 Task: Find connections with filter location Vannes with filter topic #Entrepreneurialwith filter profile language Potuguese with filter current company Assystem with filter school IIHMR, Delhi with filter industry Automation Machinery Manufacturing with filter service category Cybersecurity with filter keywords title Public Relations Specialist
Action: Mouse moved to (258, 207)
Screenshot: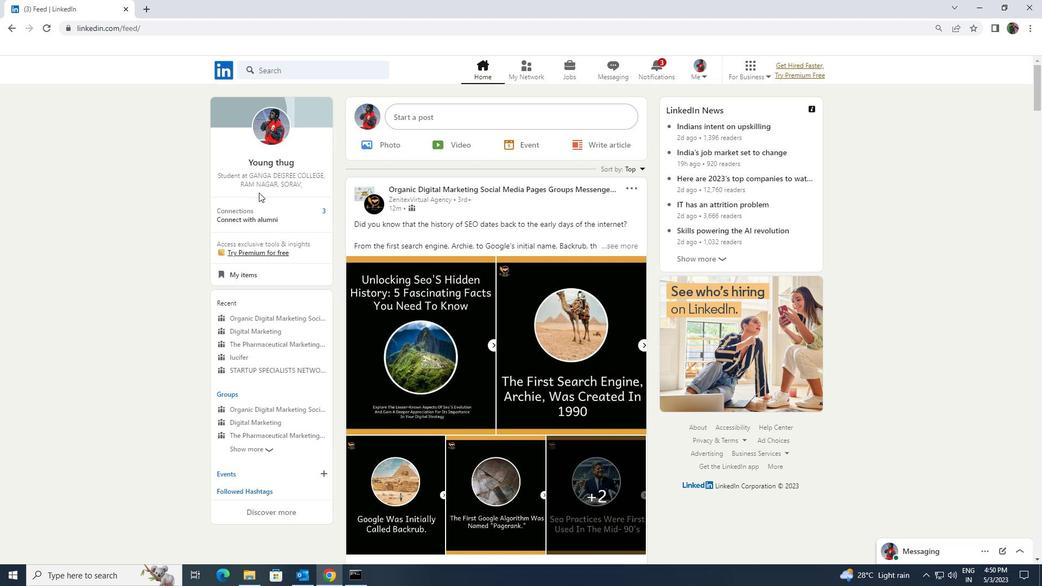 
Action: Mouse pressed left at (258, 207)
Screenshot: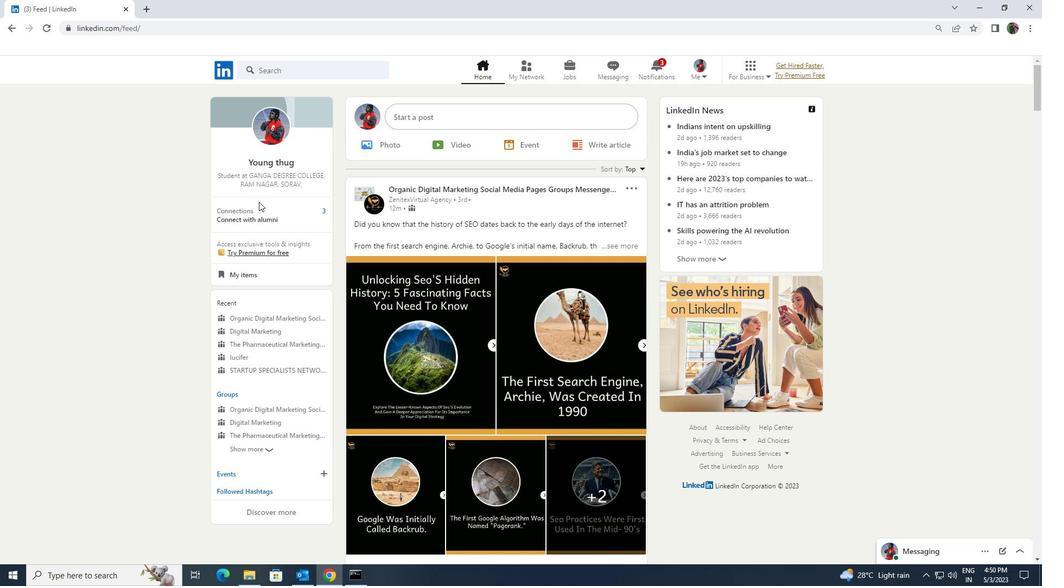 
Action: Mouse moved to (296, 129)
Screenshot: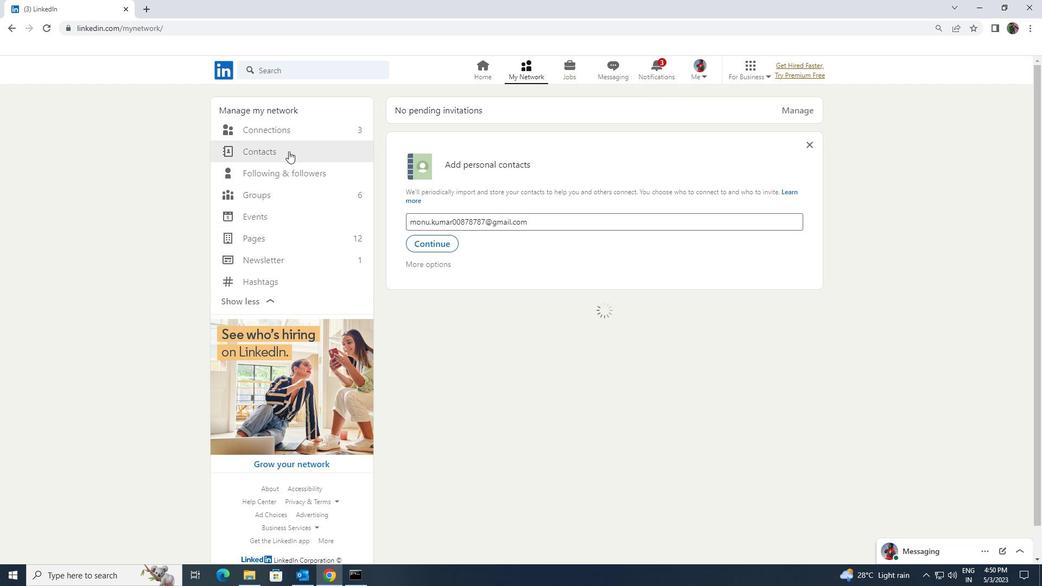 
Action: Mouse pressed left at (296, 129)
Screenshot: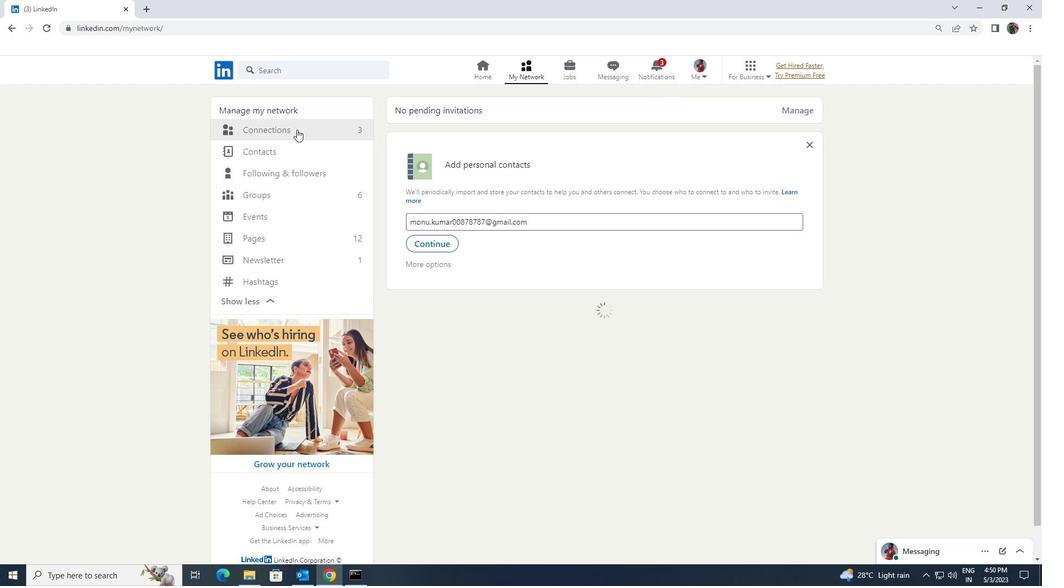 
Action: Mouse moved to (584, 132)
Screenshot: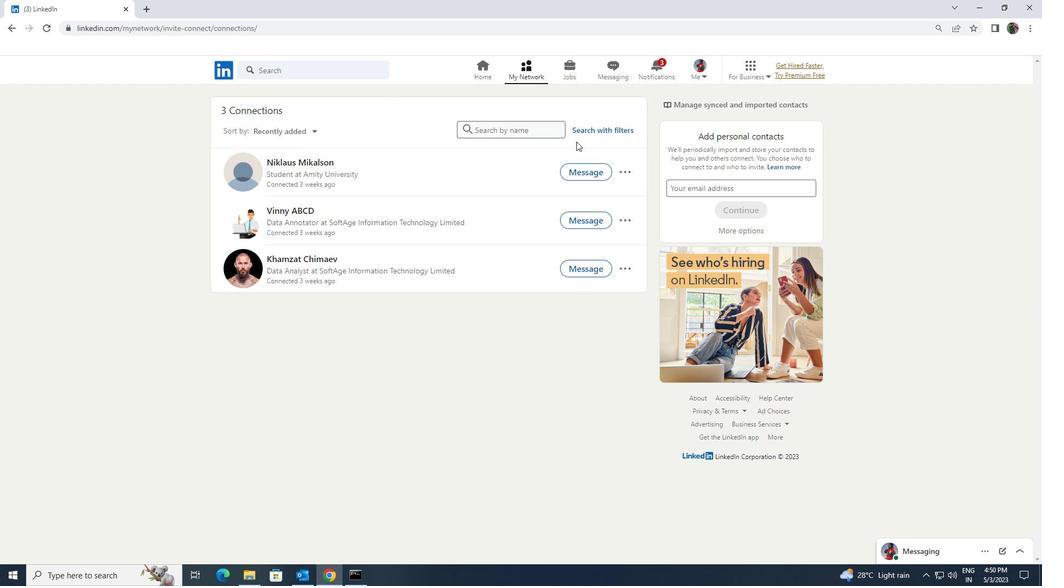 
Action: Mouse pressed left at (584, 132)
Screenshot: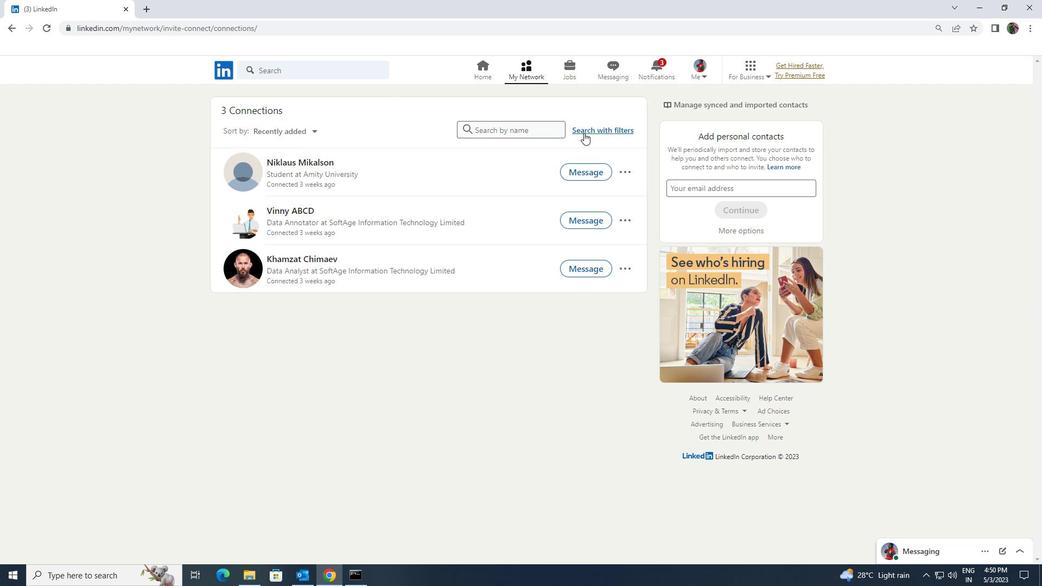 
Action: Mouse moved to (567, 104)
Screenshot: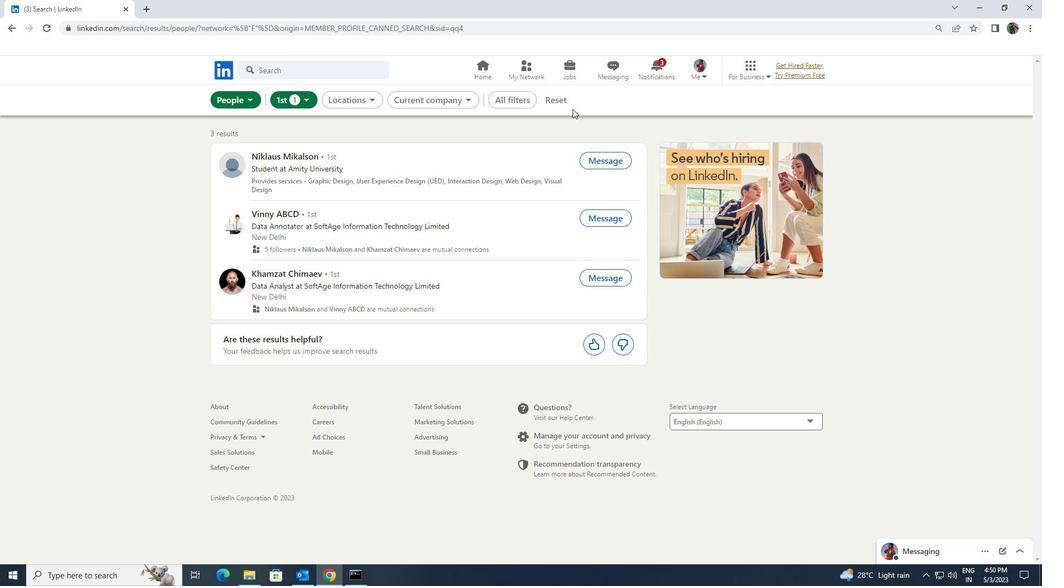 
Action: Mouse pressed left at (567, 104)
Screenshot: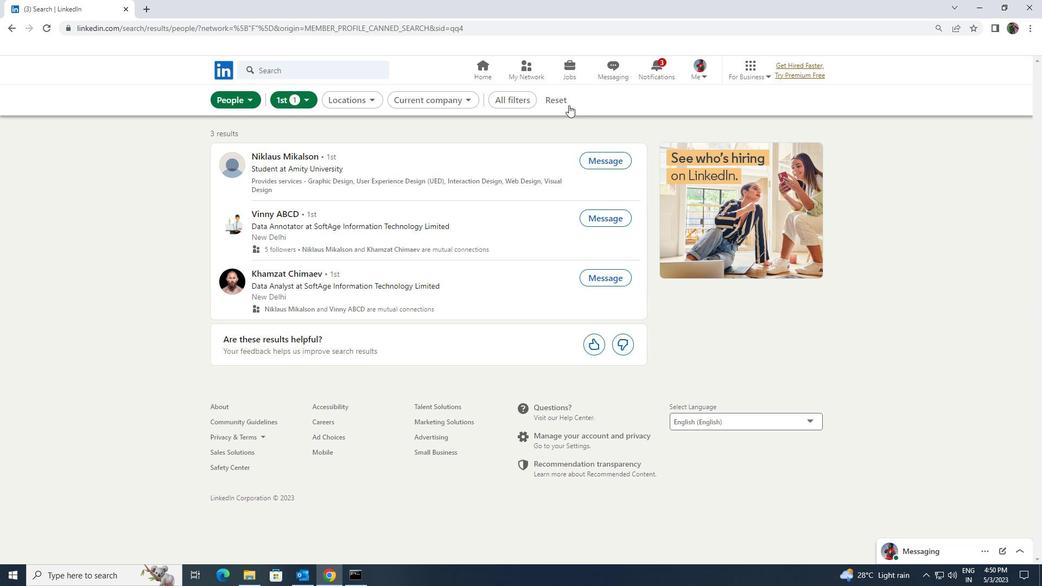 
Action: Mouse moved to (540, 100)
Screenshot: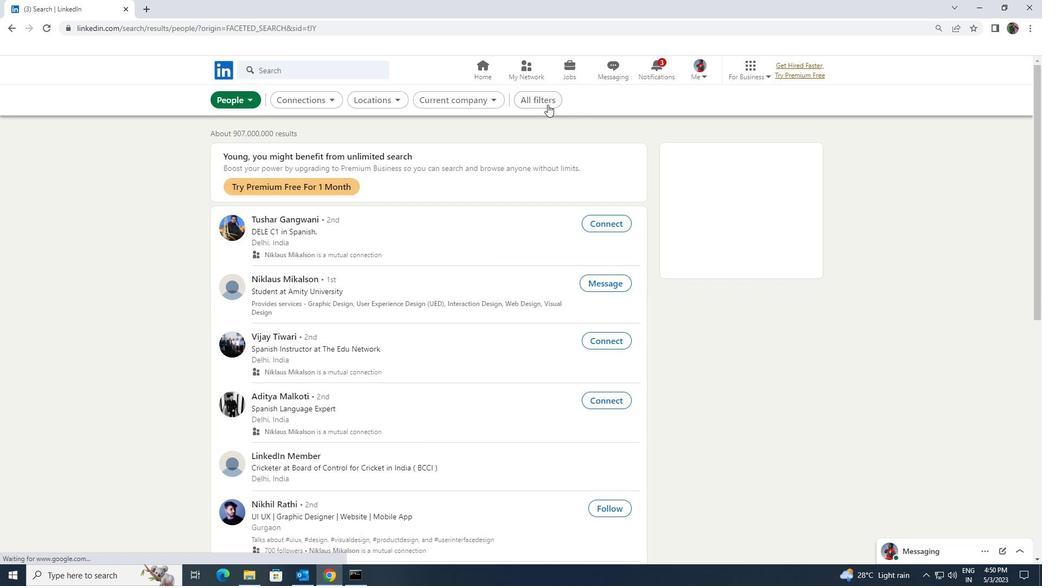 
Action: Mouse pressed left at (540, 100)
Screenshot: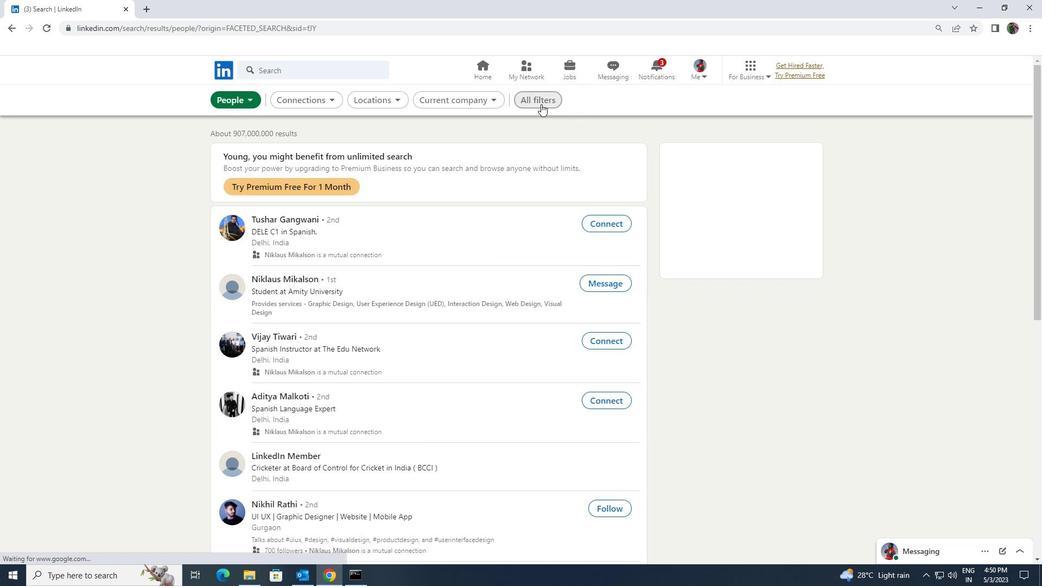 
Action: Mouse moved to (896, 434)
Screenshot: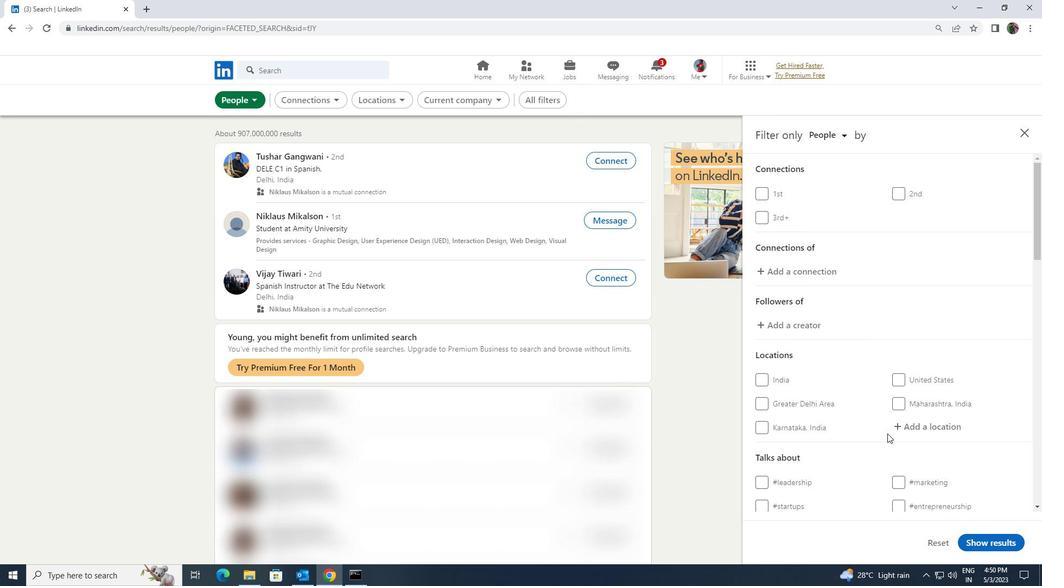 
Action: Mouse pressed left at (896, 434)
Screenshot: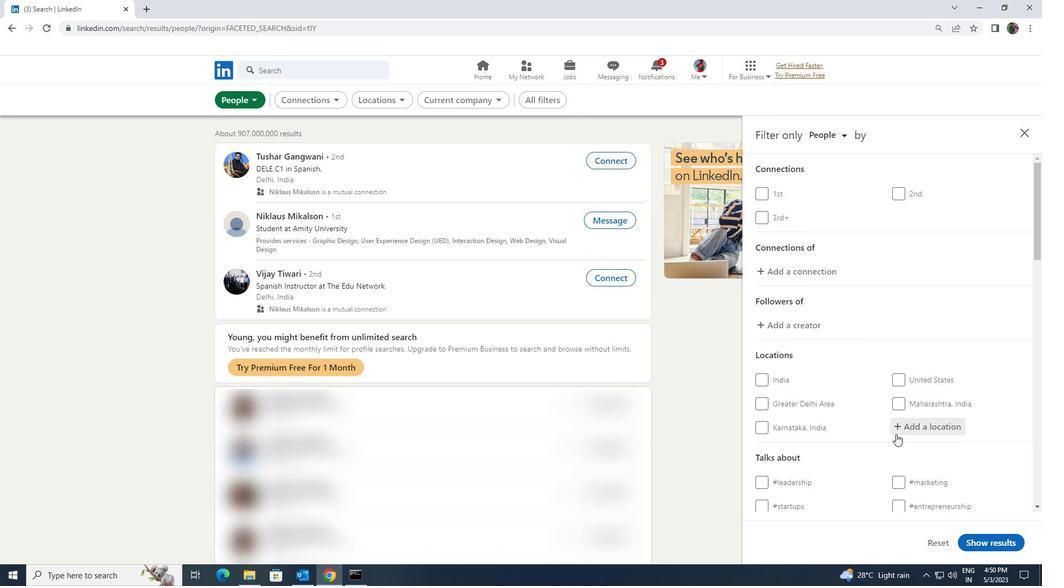 
Action: Key pressed <Key.shift>VANNES
Screenshot: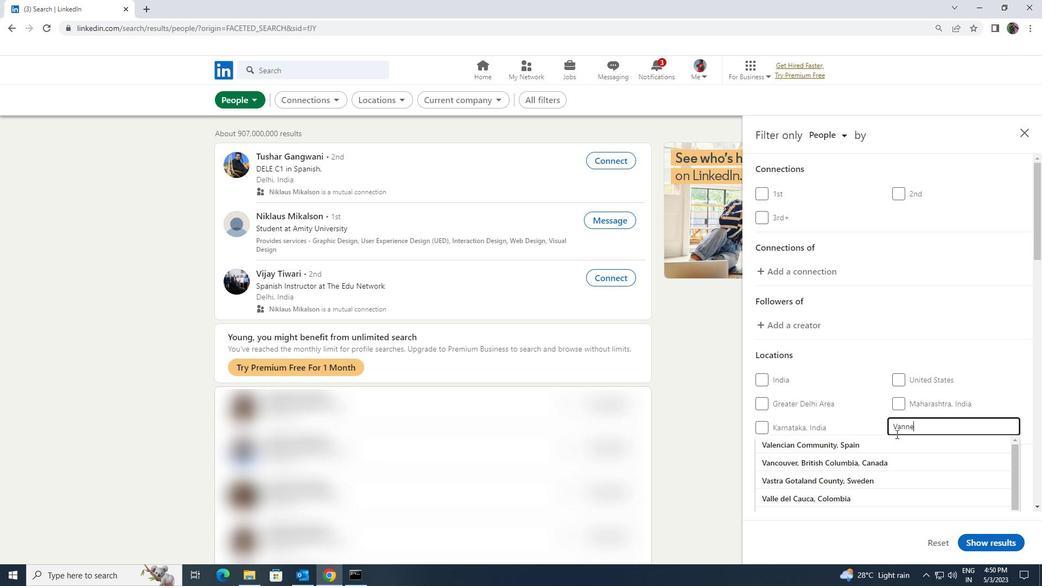 
Action: Mouse moved to (893, 443)
Screenshot: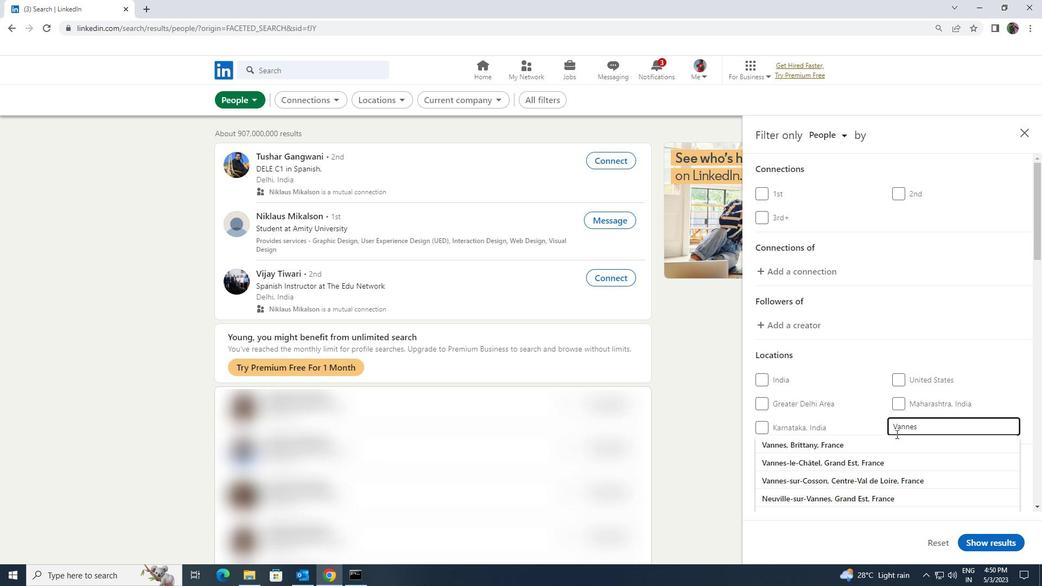 
Action: Mouse pressed left at (893, 443)
Screenshot: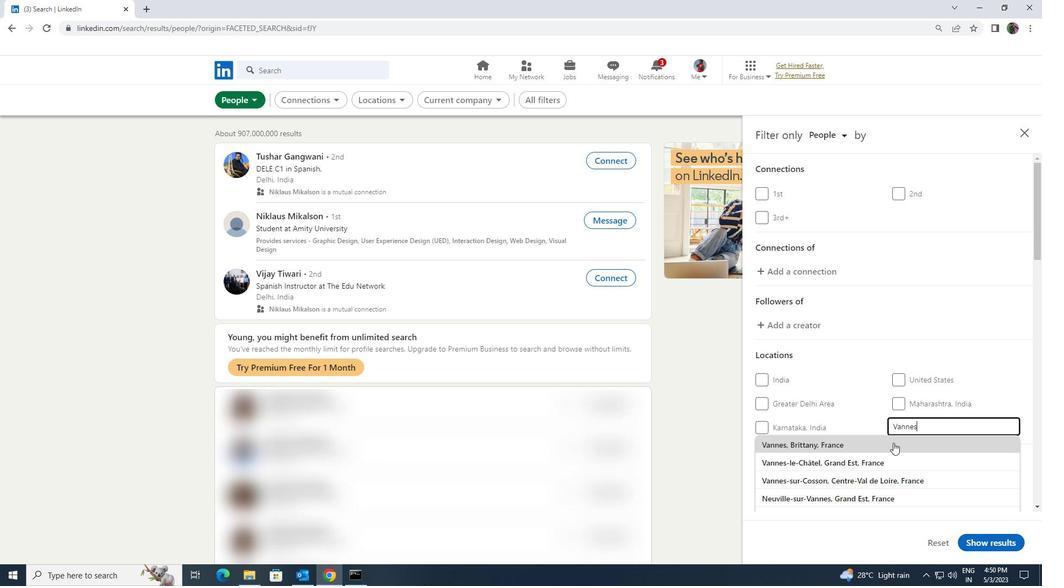 
Action: Mouse moved to (890, 444)
Screenshot: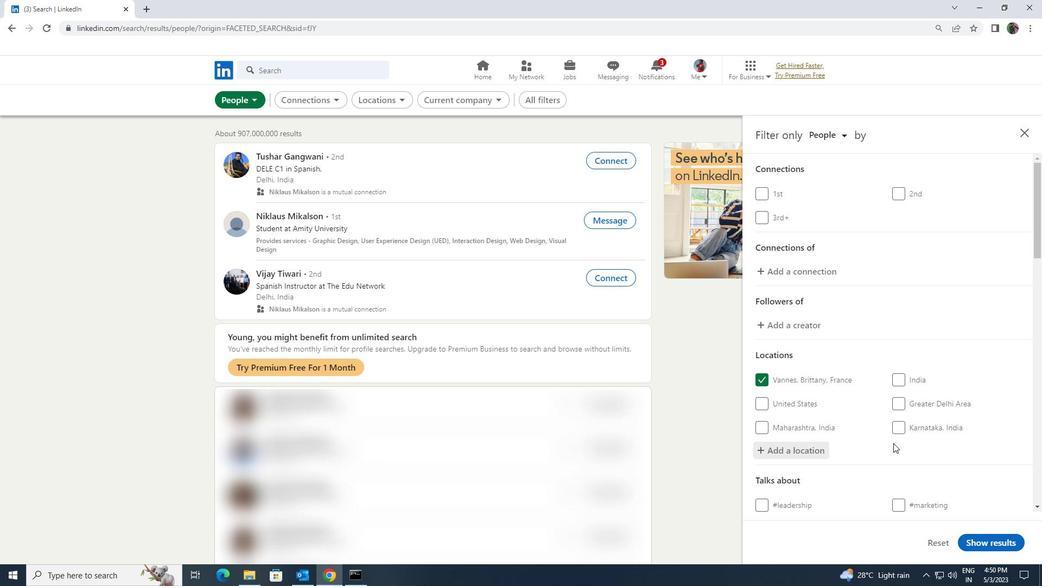 
Action: Mouse scrolled (890, 443) with delta (0, 0)
Screenshot: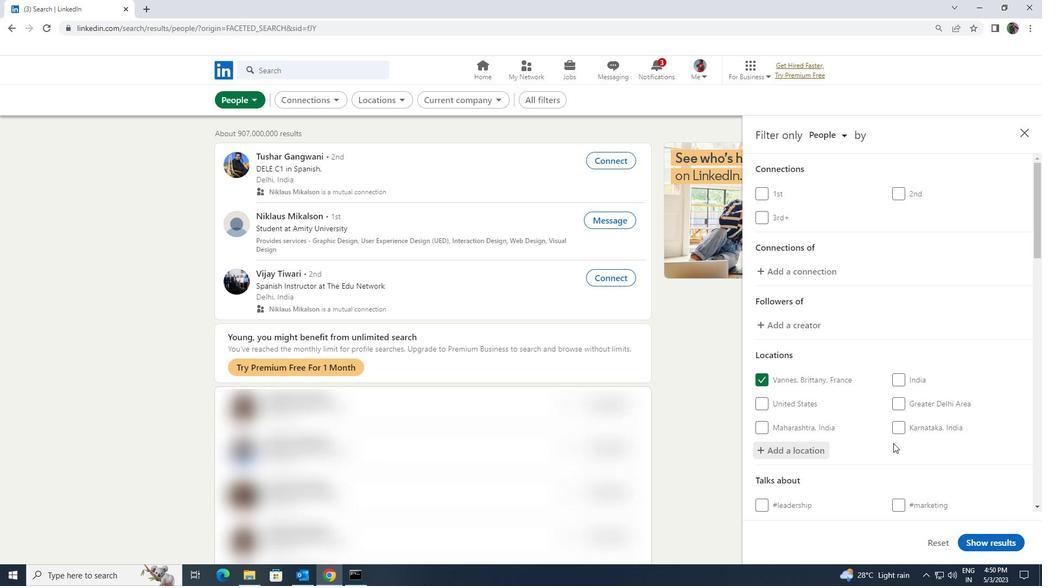 
Action: Mouse scrolled (890, 443) with delta (0, 0)
Screenshot: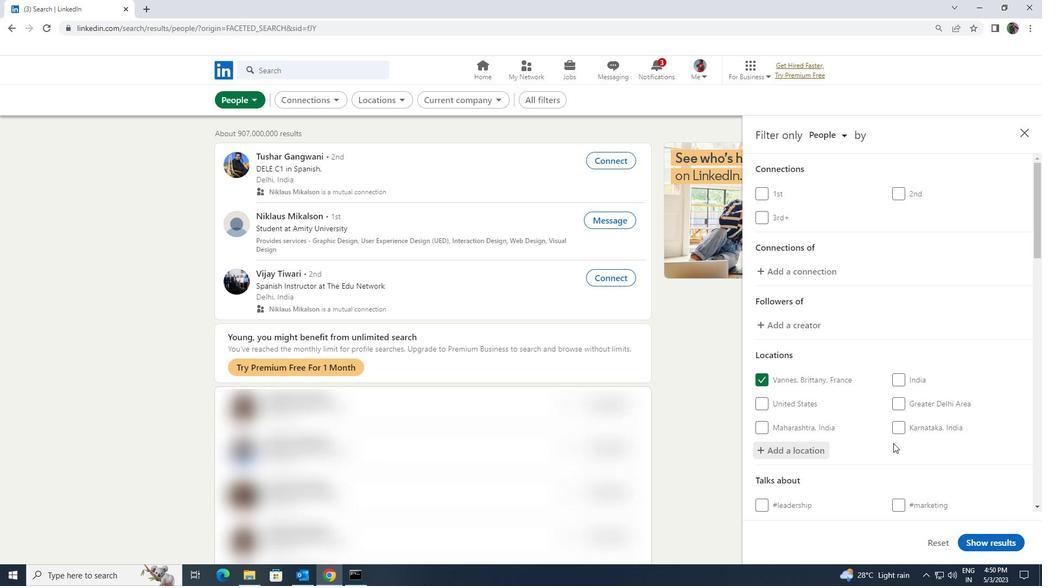 
Action: Mouse moved to (896, 444)
Screenshot: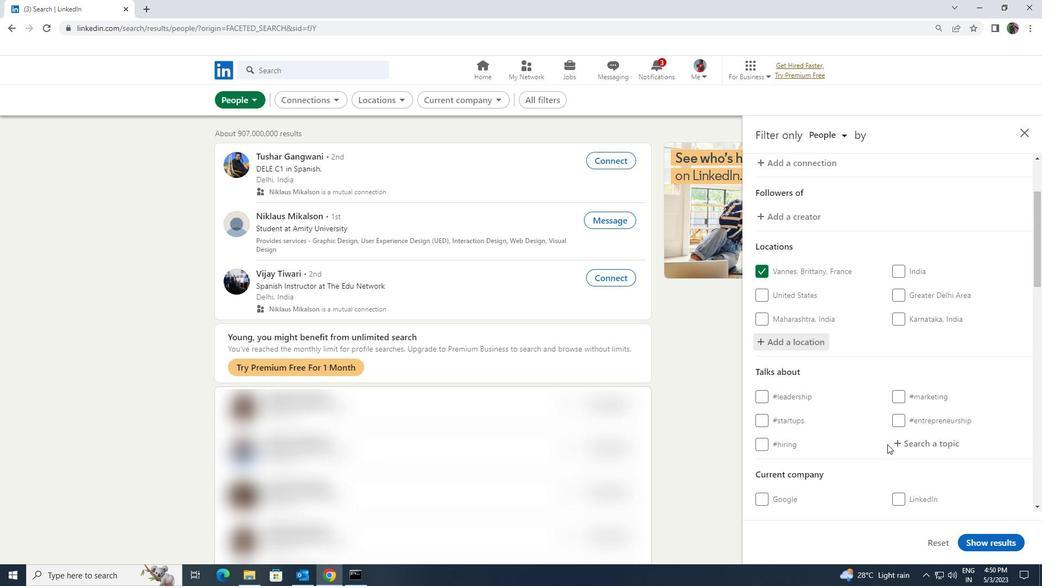 
Action: Mouse pressed left at (896, 444)
Screenshot: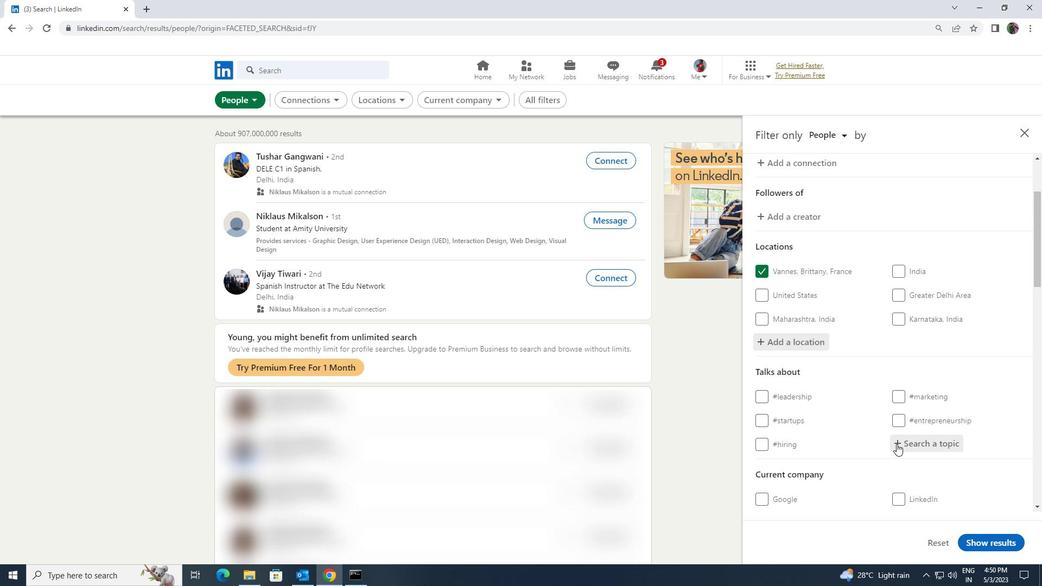 
Action: Key pressed <Key.shift><Key.shift><Key.shift><Key.shift><Key.shift><Key.shift><Key.shift>ENTR
Screenshot: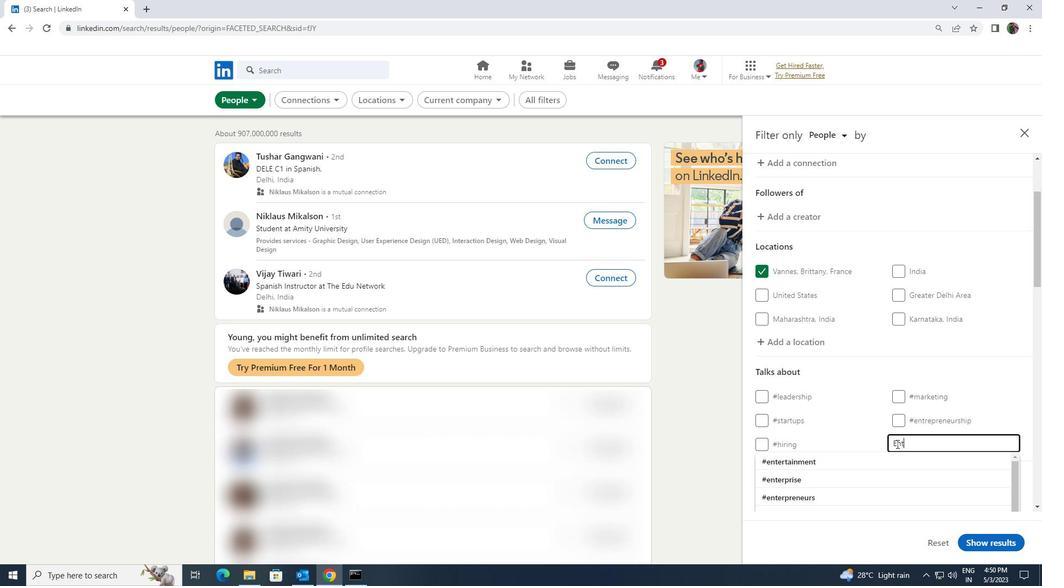 
Action: Mouse moved to (896, 452)
Screenshot: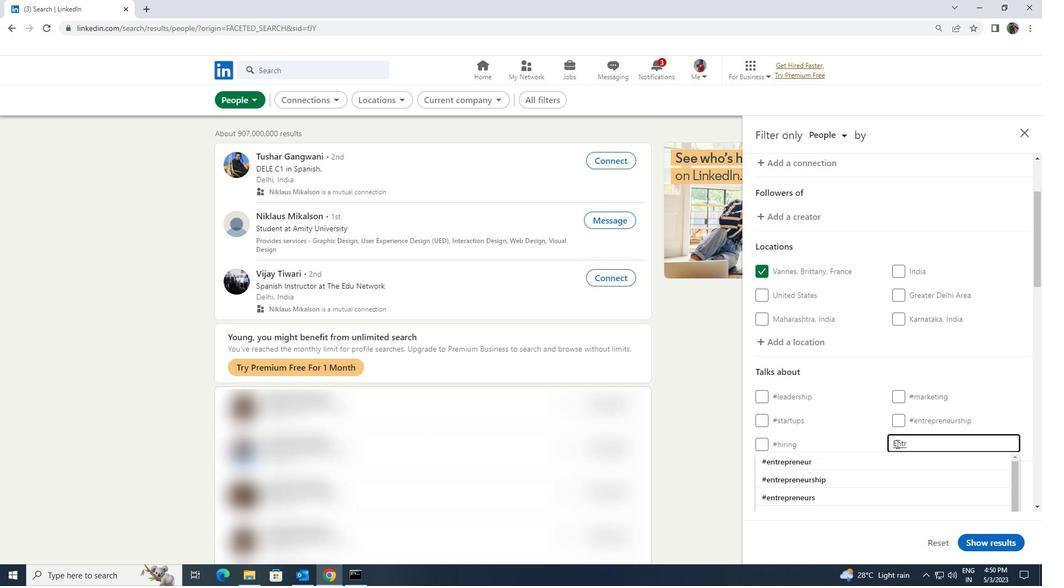 
Action: Mouse pressed left at (896, 452)
Screenshot: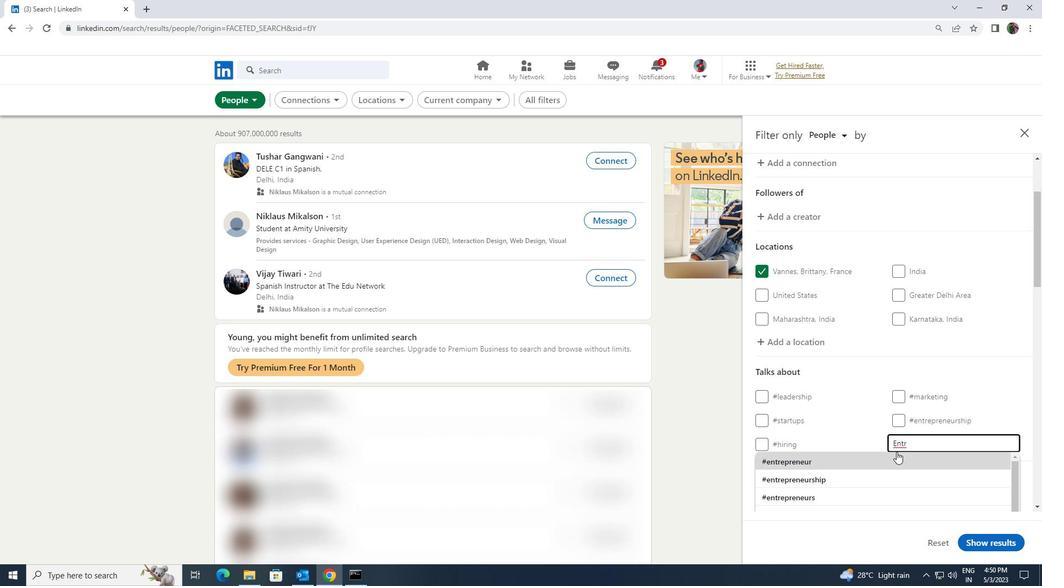 
Action: Mouse moved to (894, 452)
Screenshot: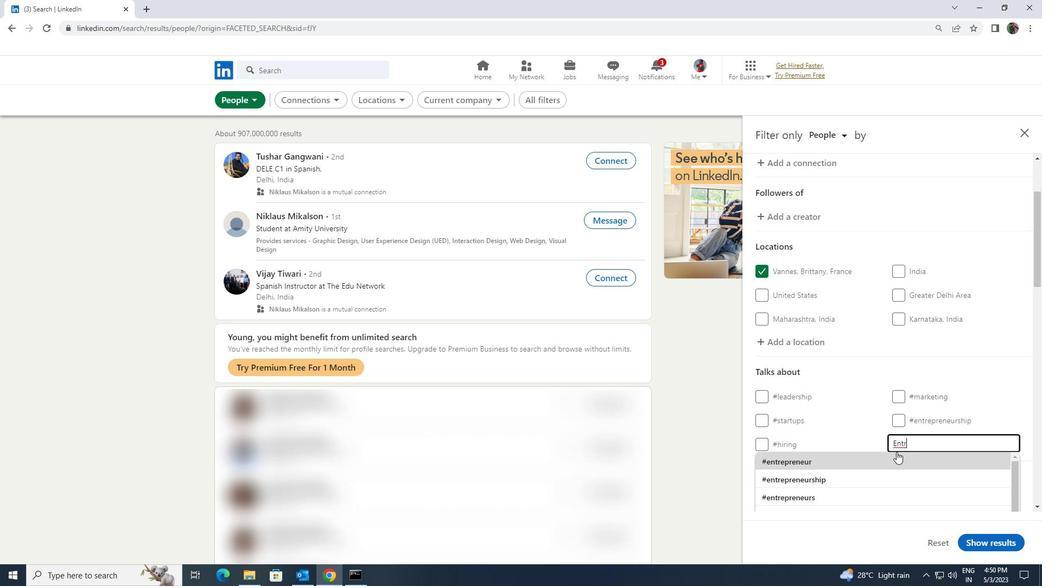 
Action: Mouse scrolled (894, 452) with delta (0, 0)
Screenshot: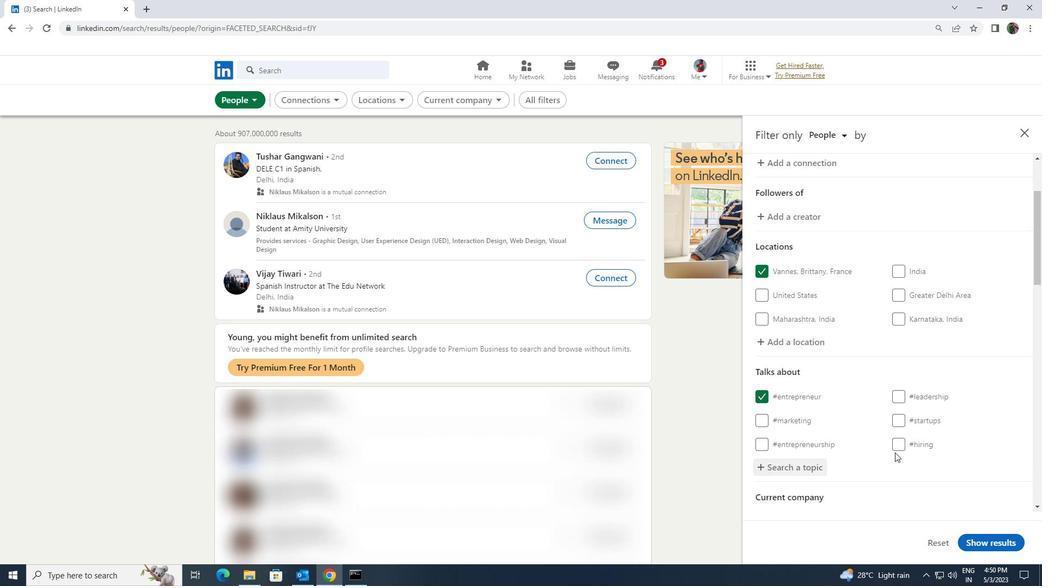 
Action: Mouse scrolled (894, 452) with delta (0, 0)
Screenshot: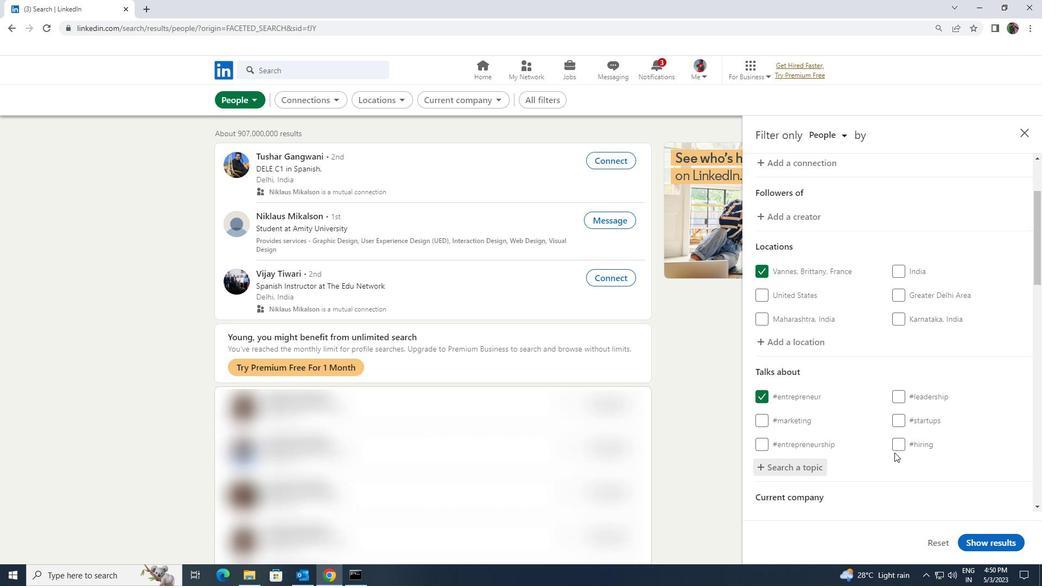 
Action: Mouse scrolled (894, 452) with delta (0, 0)
Screenshot: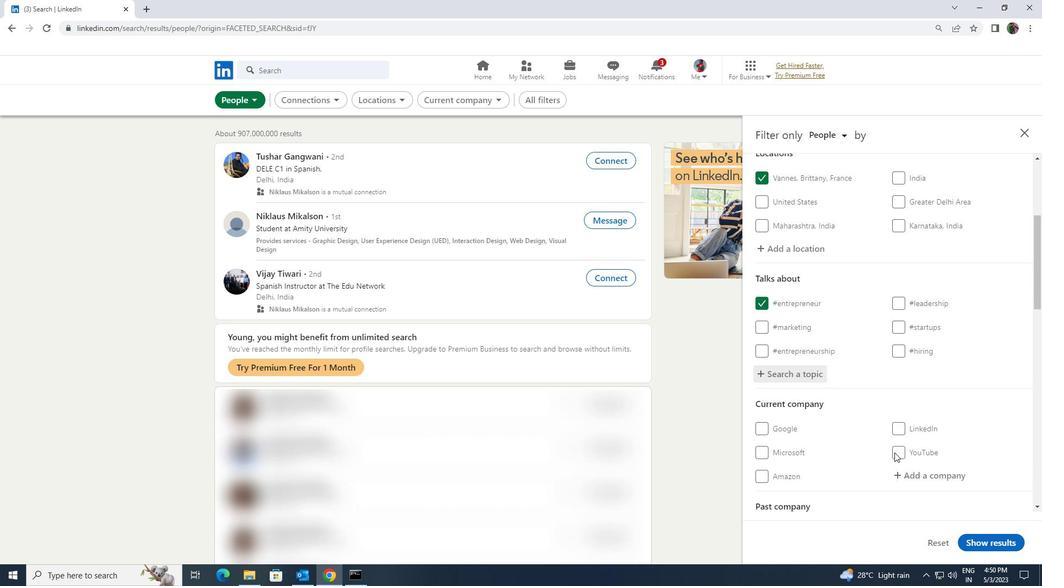 
Action: Mouse scrolled (894, 452) with delta (0, 0)
Screenshot: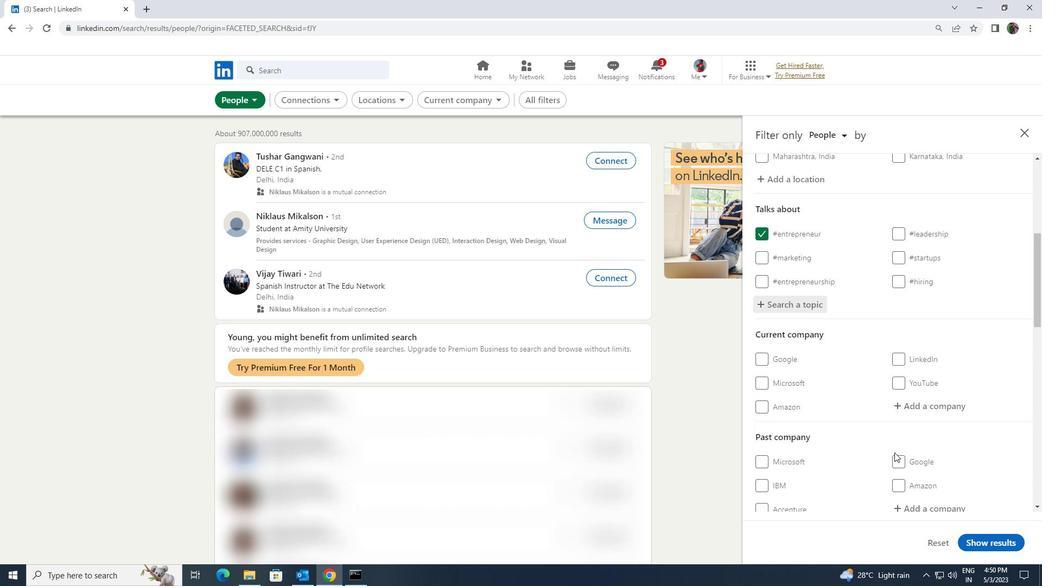 
Action: Mouse scrolled (894, 452) with delta (0, 0)
Screenshot: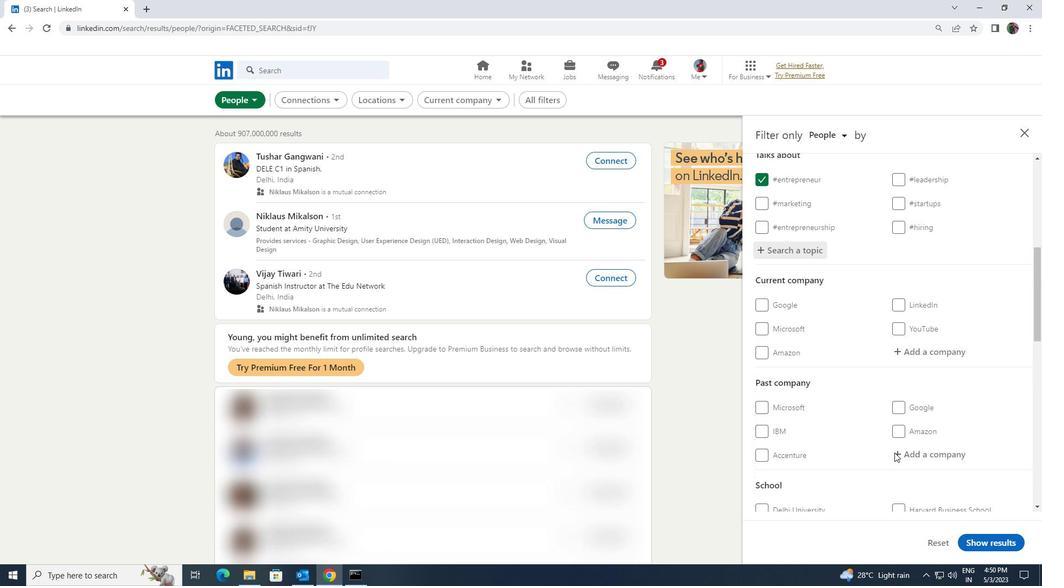 
Action: Mouse scrolled (894, 452) with delta (0, 0)
Screenshot: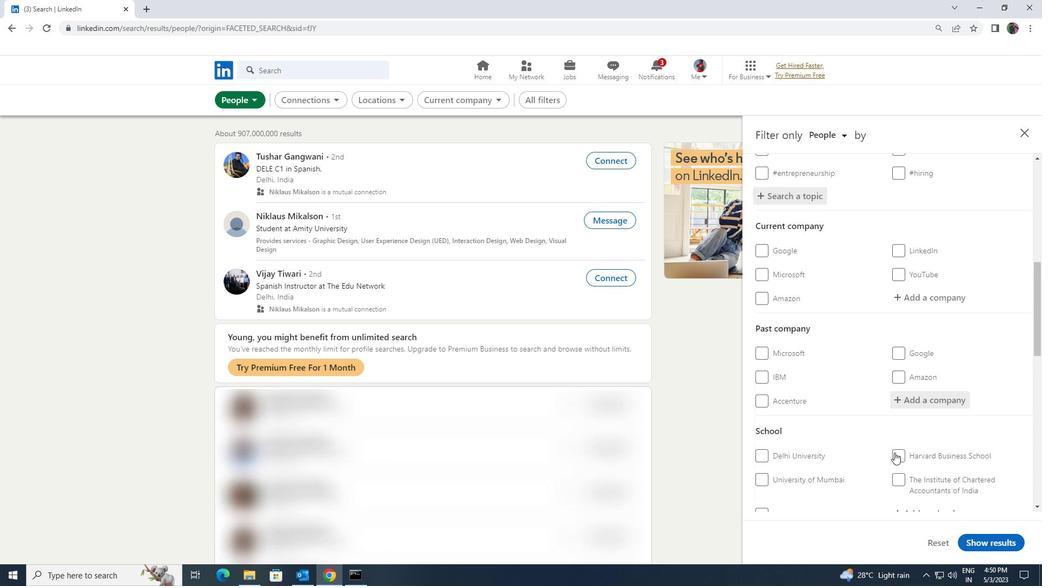 
Action: Mouse scrolled (894, 452) with delta (0, 0)
Screenshot: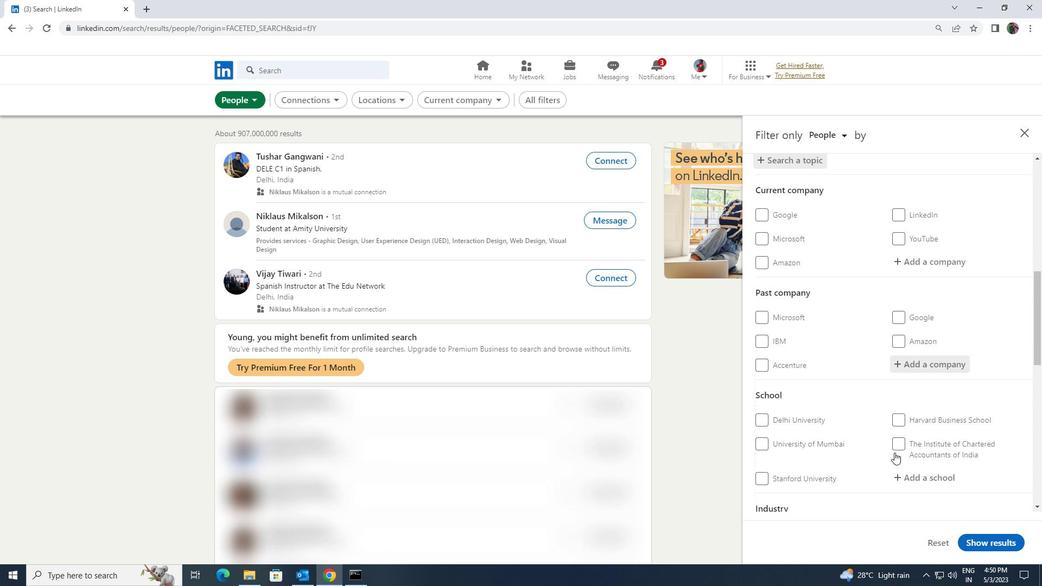 
Action: Mouse scrolled (894, 452) with delta (0, 0)
Screenshot: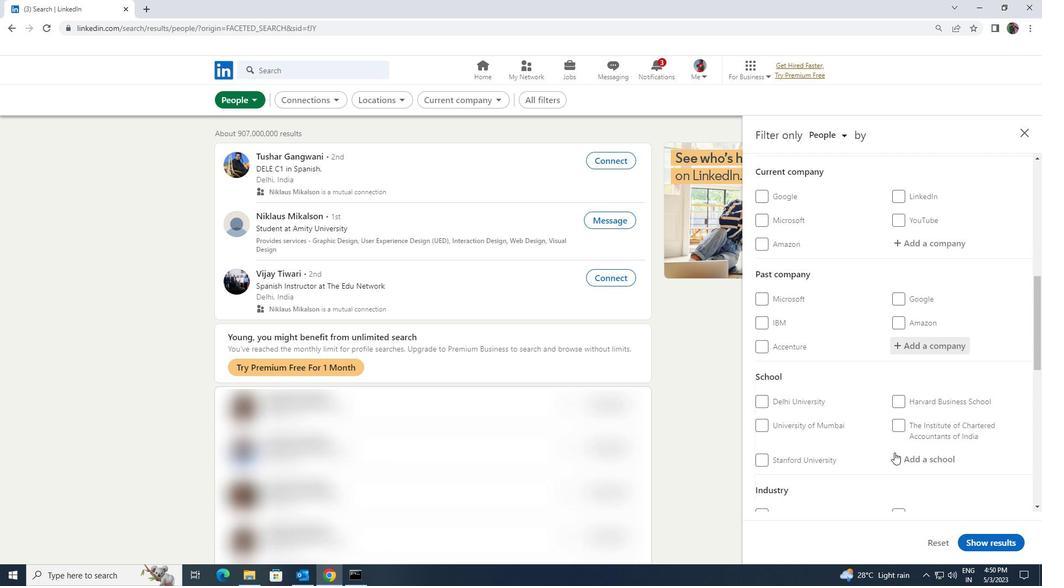 
Action: Mouse scrolled (894, 452) with delta (0, 0)
Screenshot: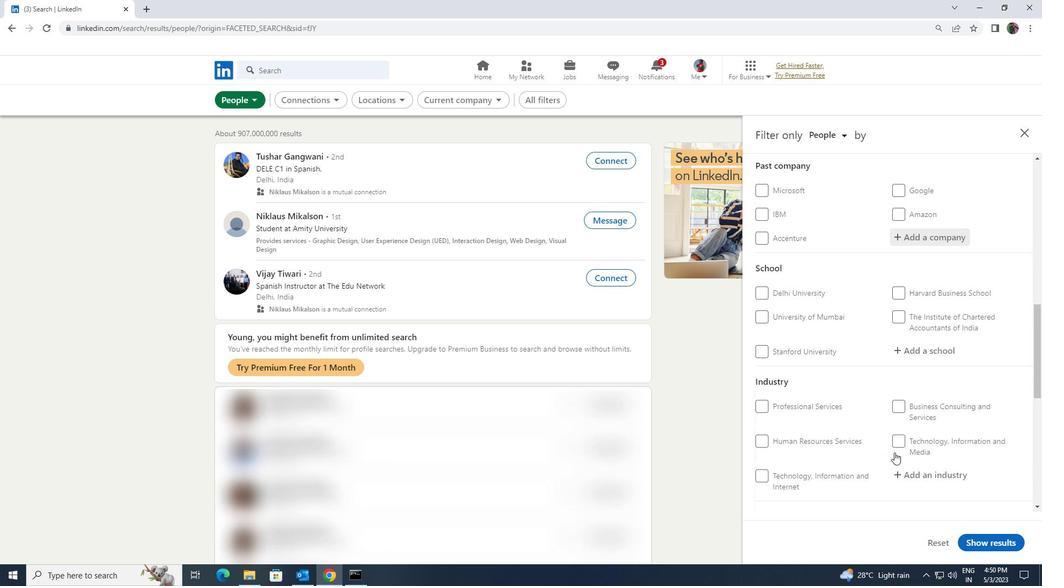 
Action: Mouse scrolled (894, 452) with delta (0, 0)
Screenshot: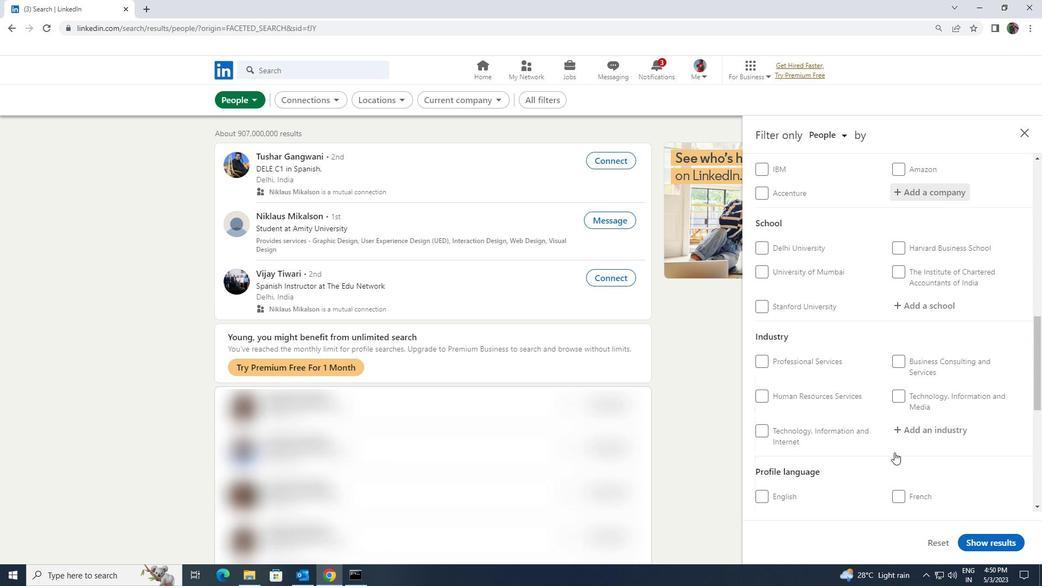 
Action: Mouse moved to (891, 453)
Screenshot: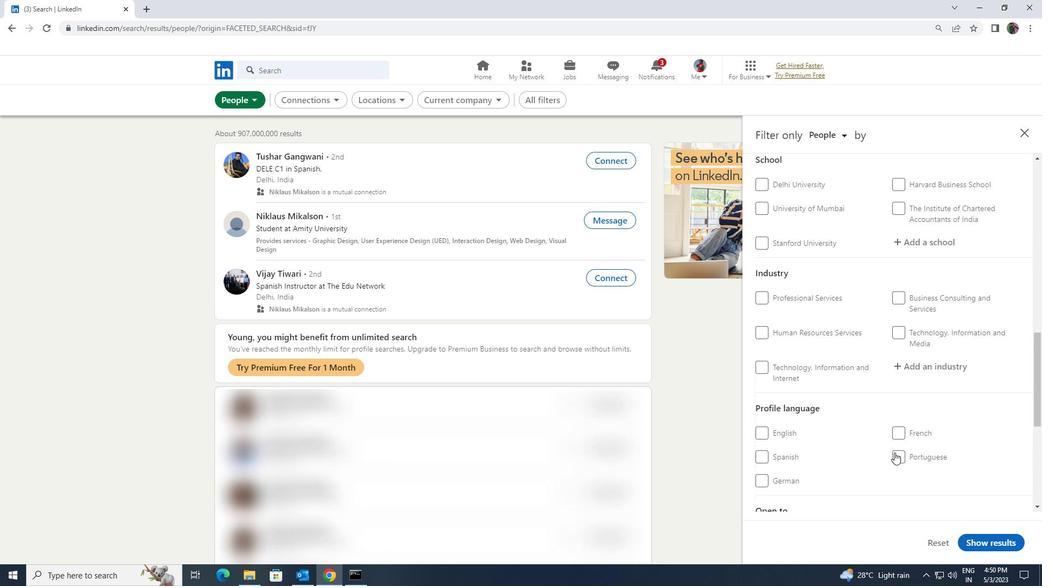 
Action: Mouse pressed left at (891, 453)
Screenshot: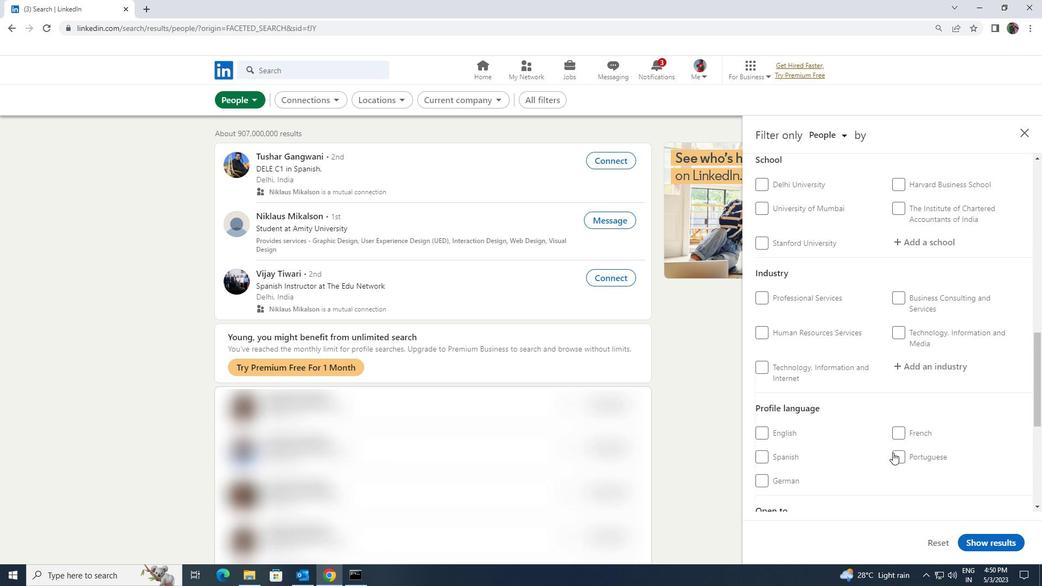 
Action: Mouse moved to (895, 453)
Screenshot: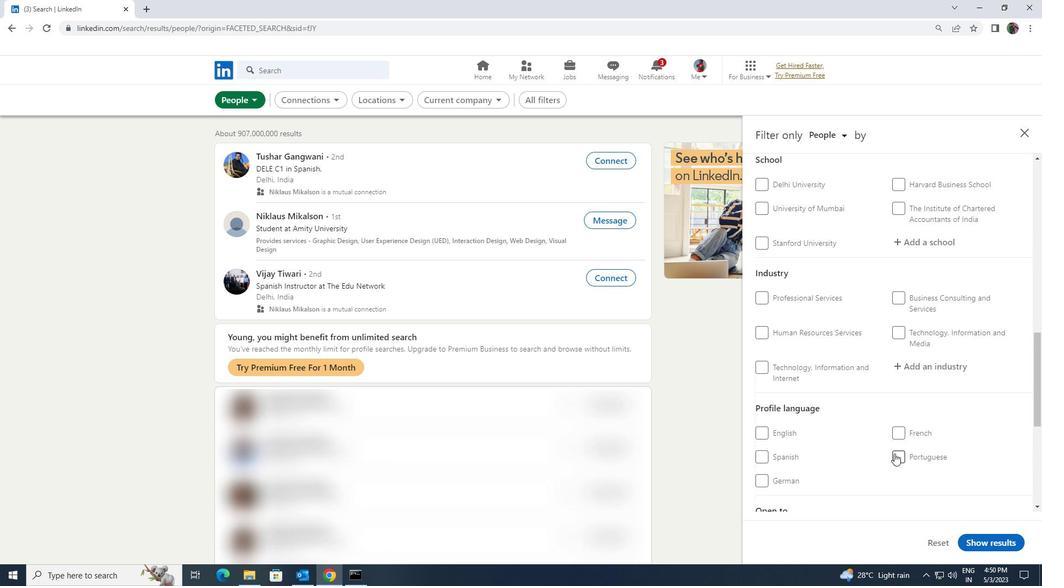 
Action: Mouse pressed left at (895, 453)
Screenshot: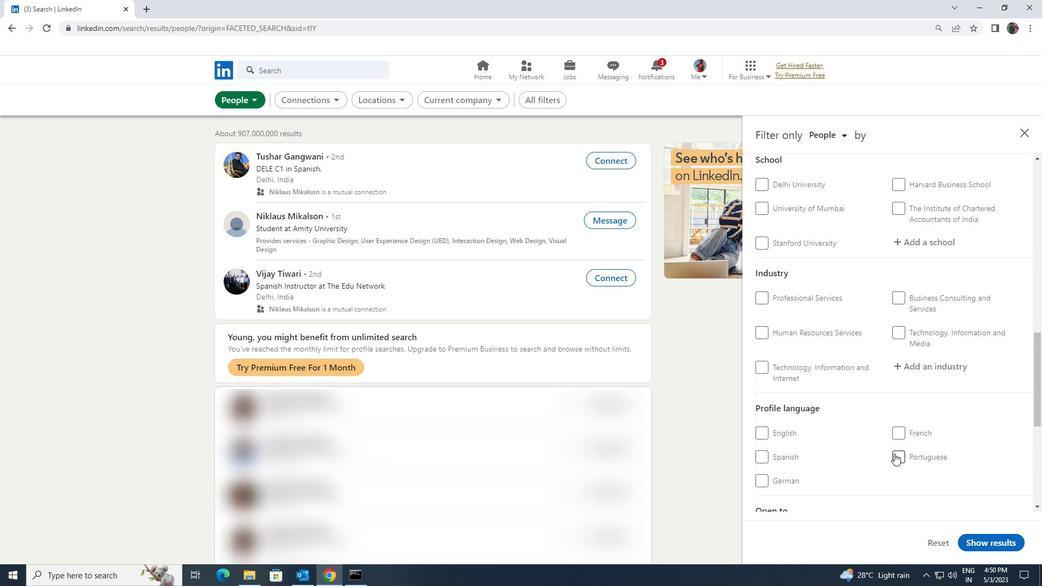 
Action: Mouse scrolled (895, 454) with delta (0, 0)
Screenshot: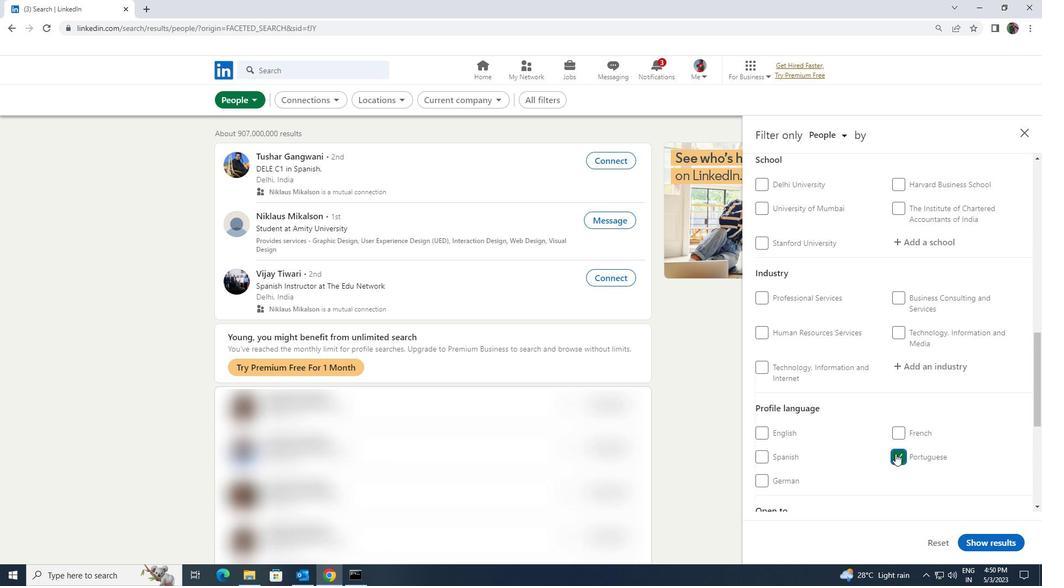 
Action: Mouse scrolled (895, 454) with delta (0, 0)
Screenshot: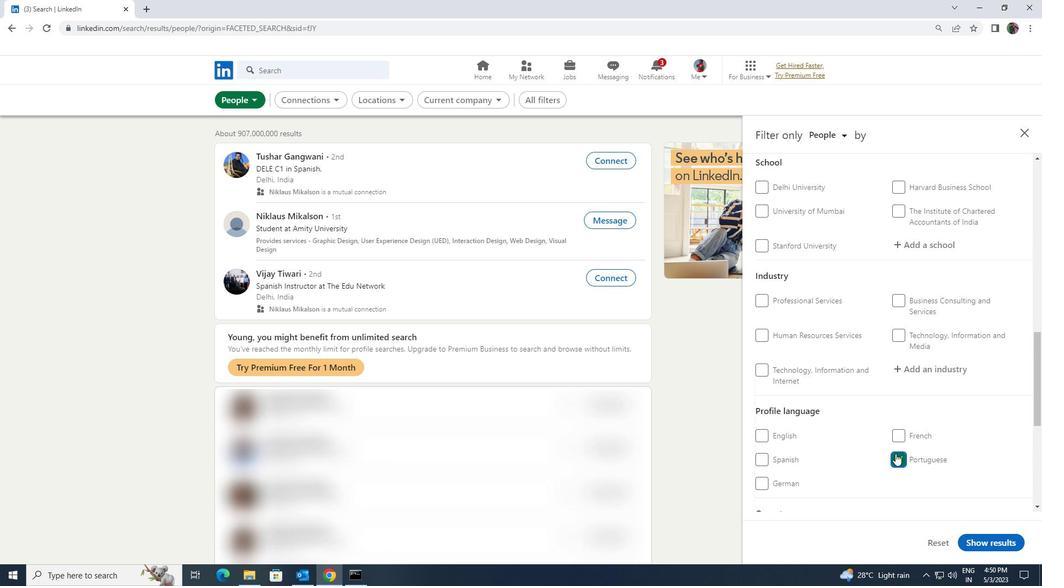 
Action: Mouse scrolled (895, 454) with delta (0, 0)
Screenshot: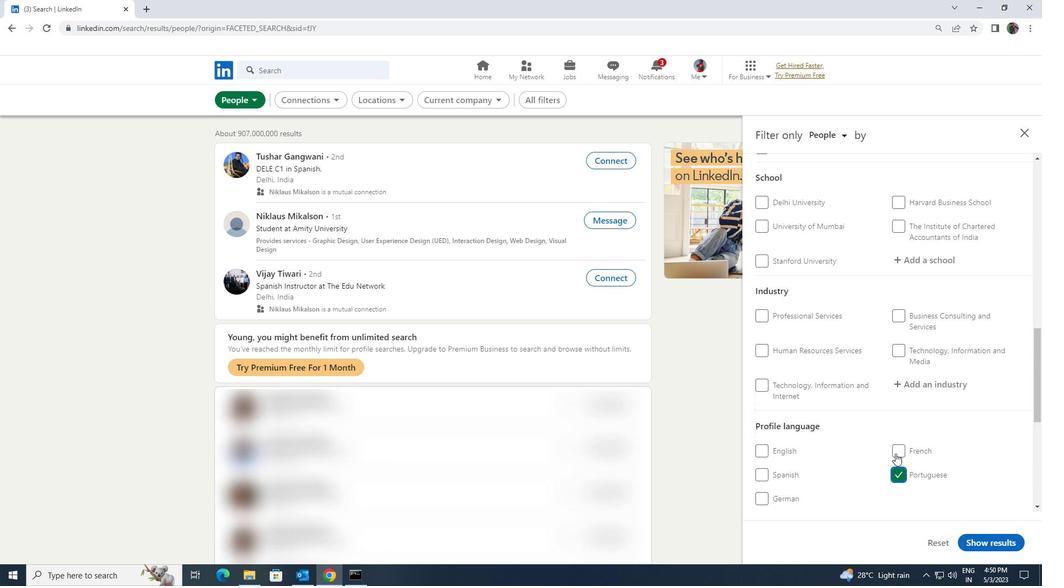 
Action: Mouse scrolled (895, 454) with delta (0, 0)
Screenshot: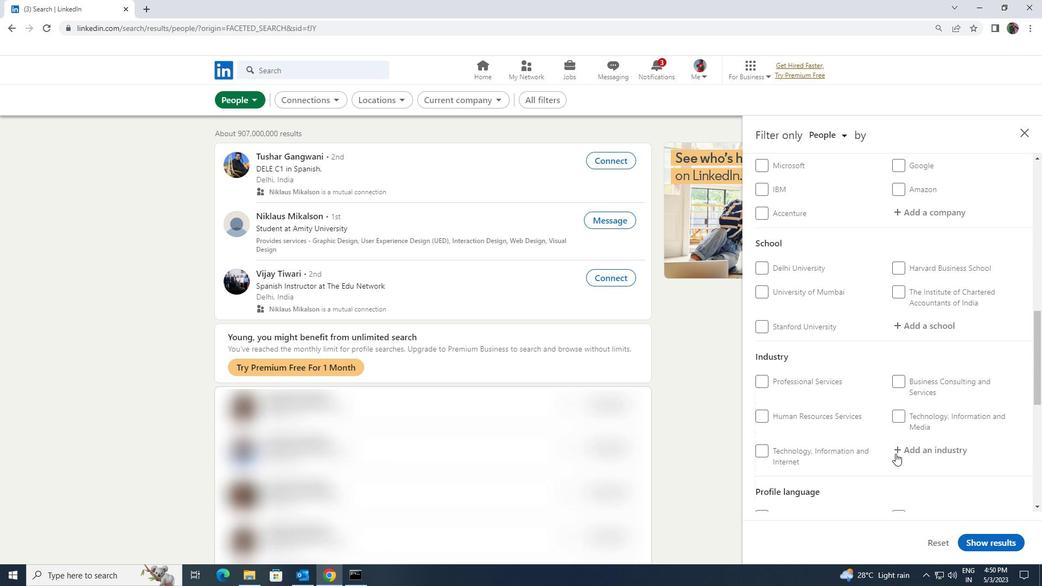 
Action: Mouse scrolled (895, 454) with delta (0, 0)
Screenshot: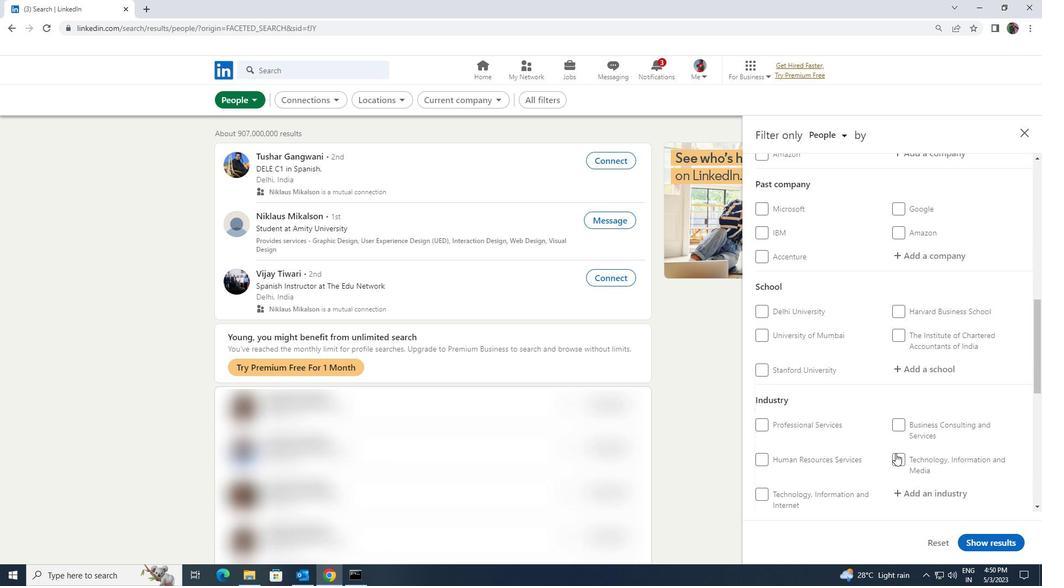 
Action: Mouse scrolled (895, 454) with delta (0, 0)
Screenshot: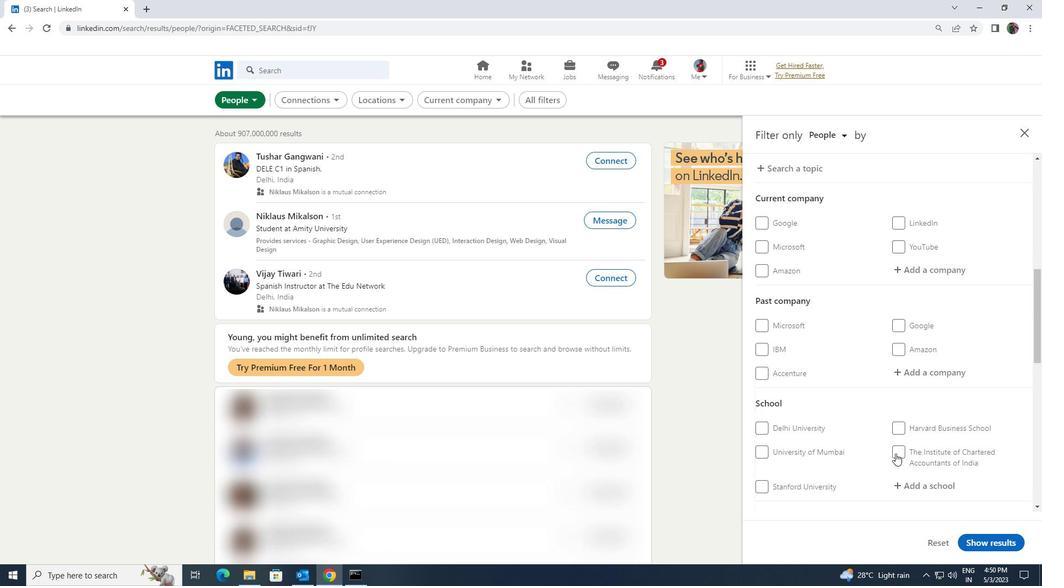 
Action: Mouse scrolled (895, 454) with delta (0, 0)
Screenshot: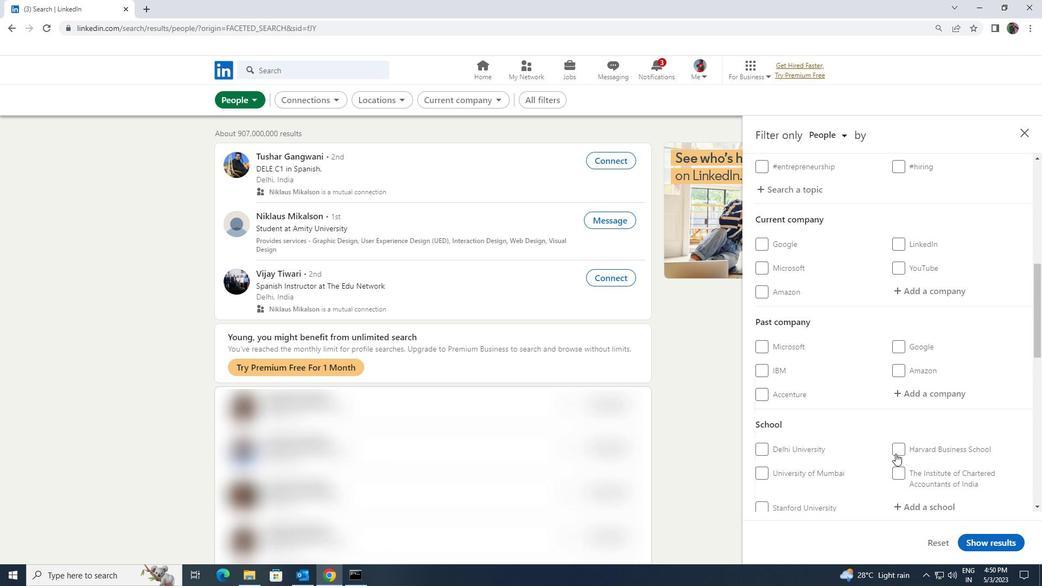 
Action: Mouse moved to (907, 413)
Screenshot: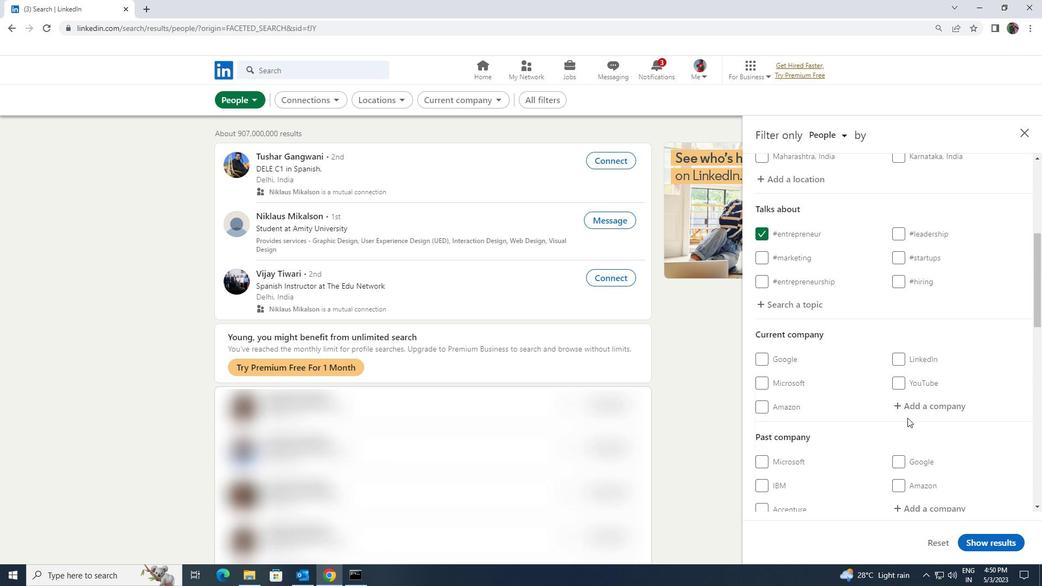
Action: Mouse pressed left at (907, 413)
Screenshot: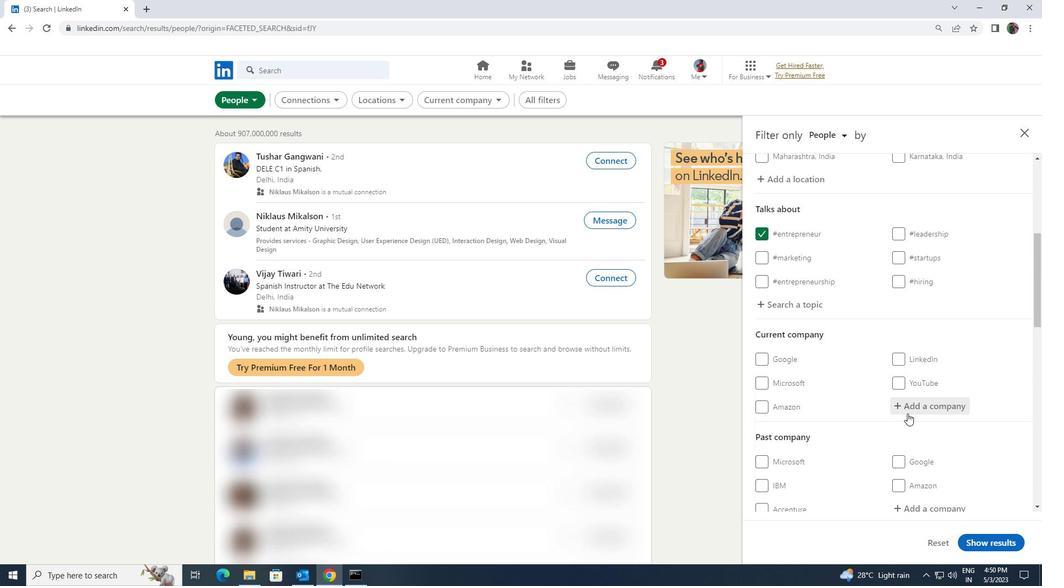 
Action: Key pressed <Key.shift><Key.shift><Key.shift><Key.shift><Key.shift><Key.shift><Key.shift>ASSY
Screenshot: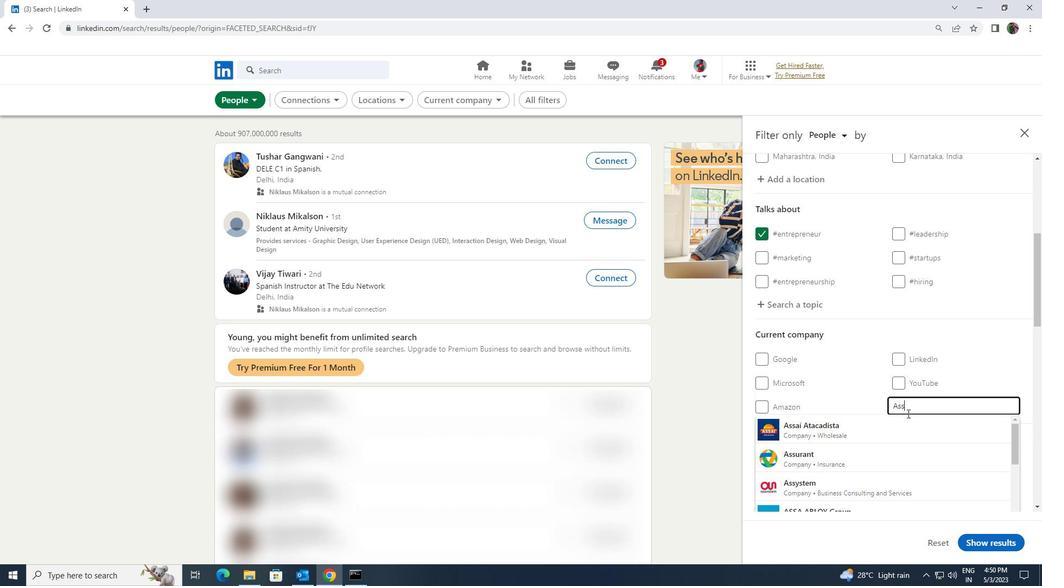 
Action: Mouse moved to (905, 420)
Screenshot: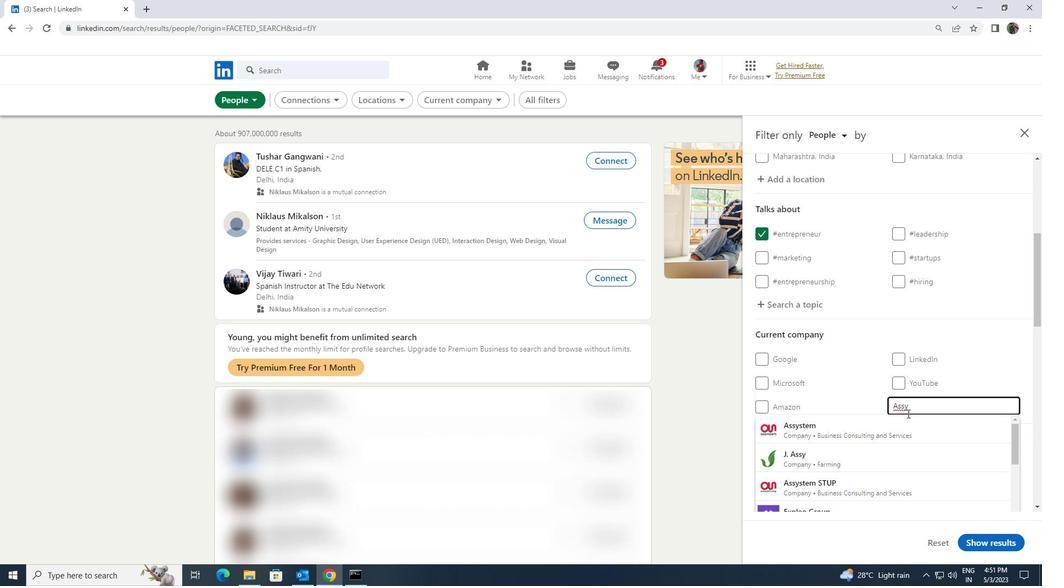 
Action: Mouse pressed left at (905, 420)
Screenshot: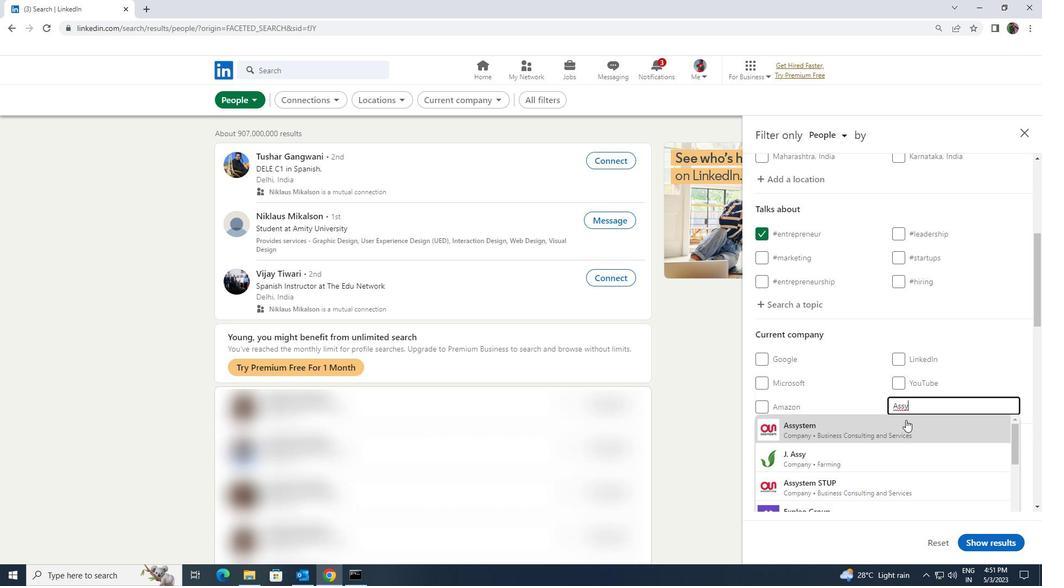 
Action: Mouse scrolled (905, 419) with delta (0, 0)
Screenshot: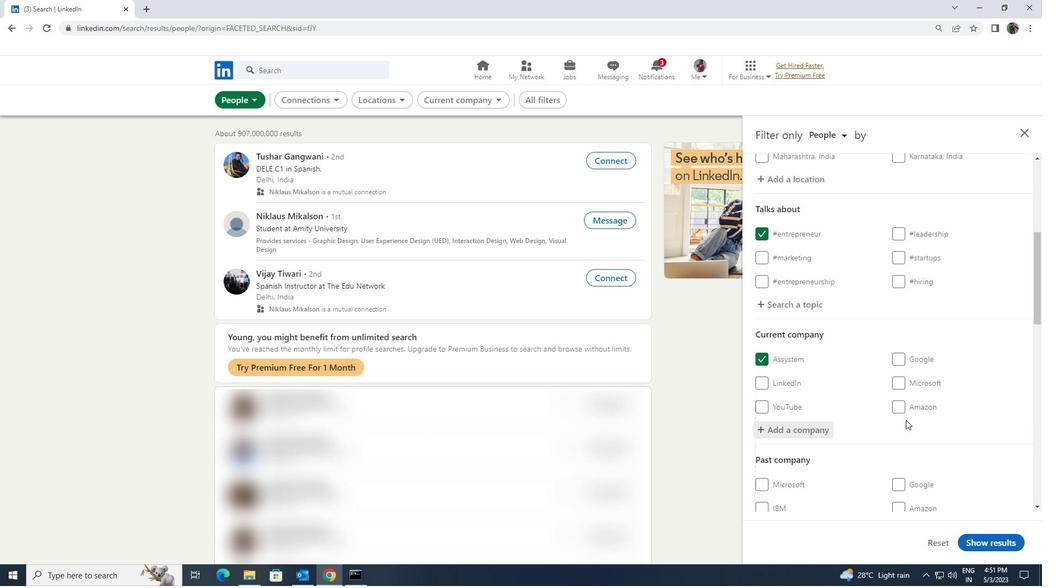 
Action: Mouse scrolled (905, 419) with delta (0, 0)
Screenshot: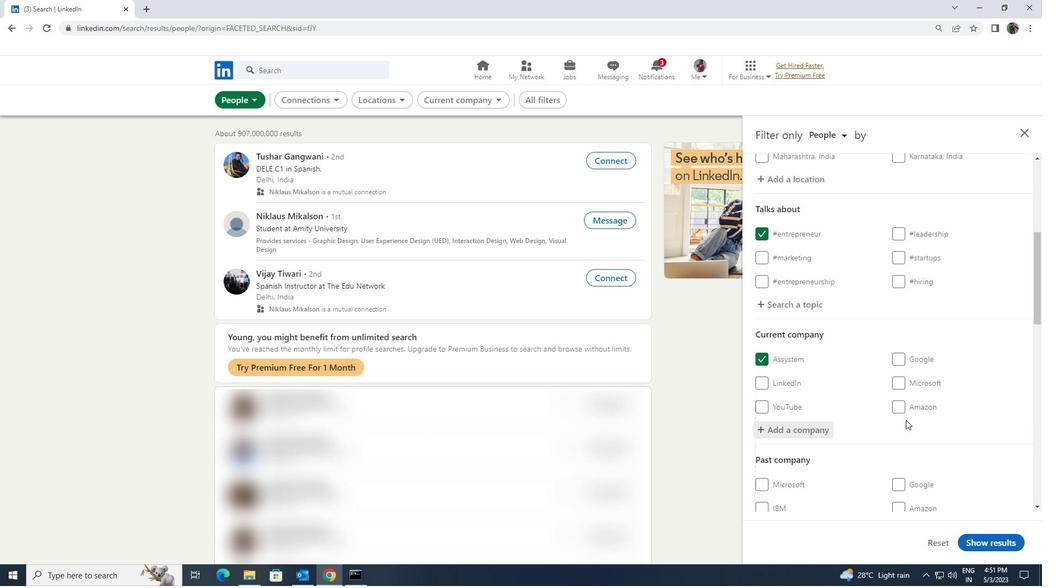 
Action: Mouse scrolled (905, 419) with delta (0, 0)
Screenshot: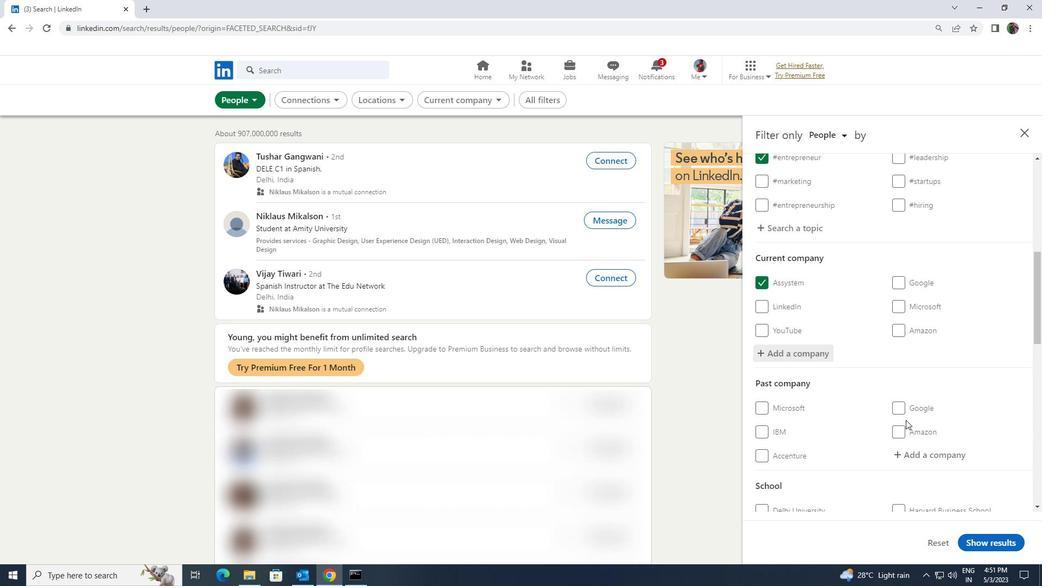 
Action: Mouse scrolled (905, 419) with delta (0, 0)
Screenshot: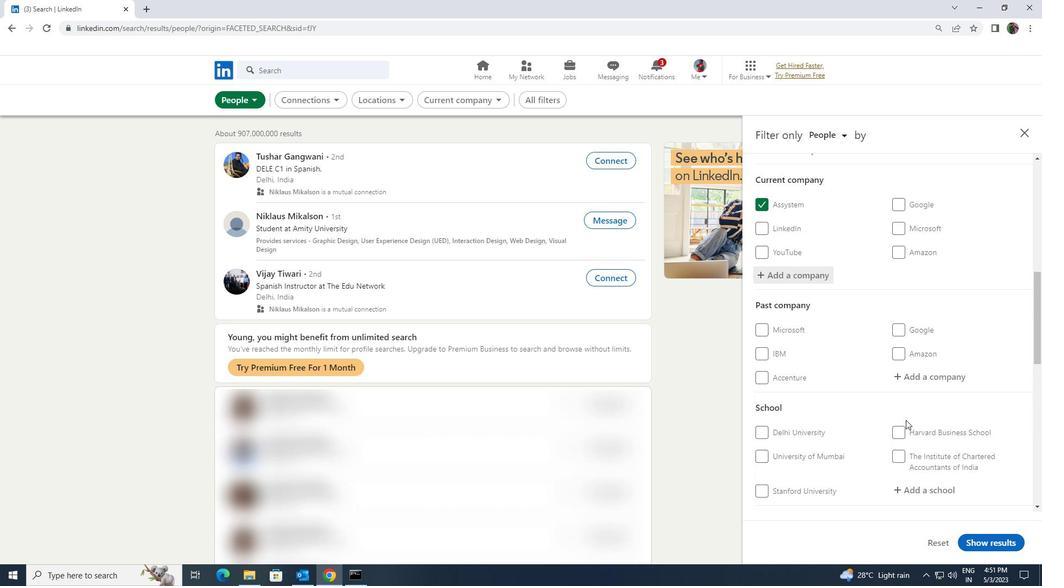 
Action: Mouse moved to (903, 426)
Screenshot: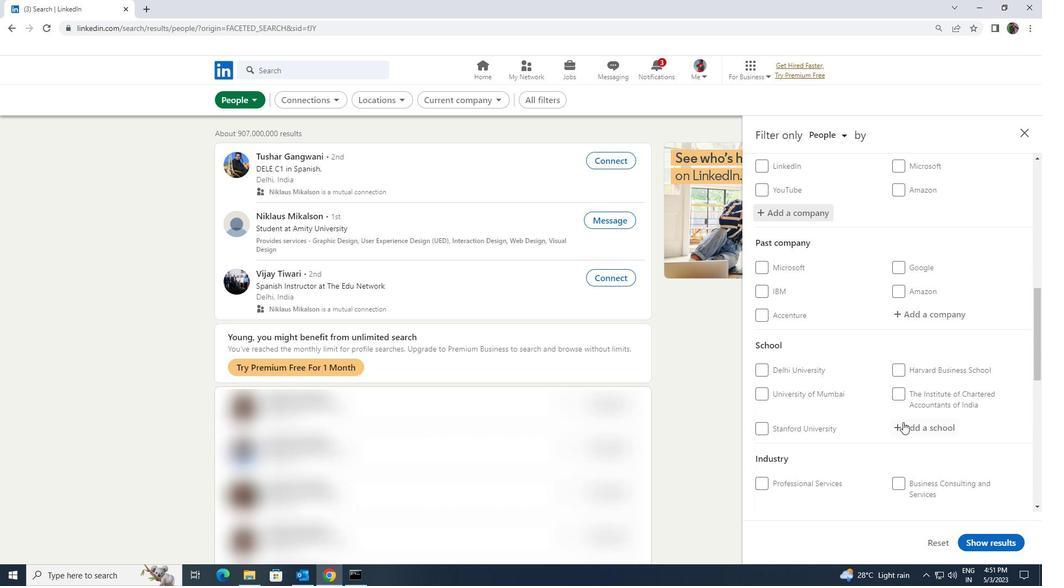
Action: Mouse pressed left at (903, 426)
Screenshot: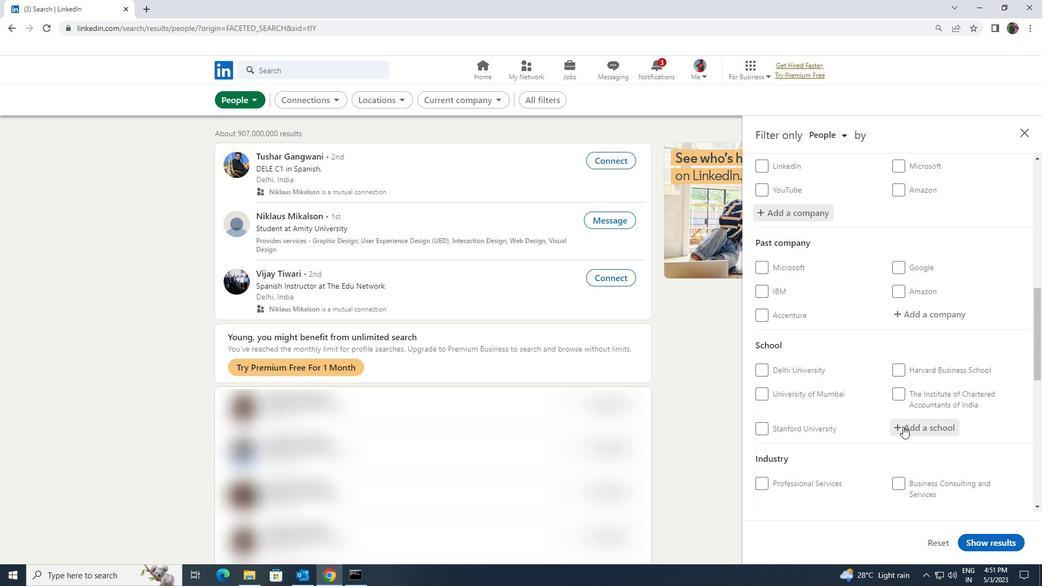 
Action: Key pressed <Key.shift>IIHMR
Screenshot: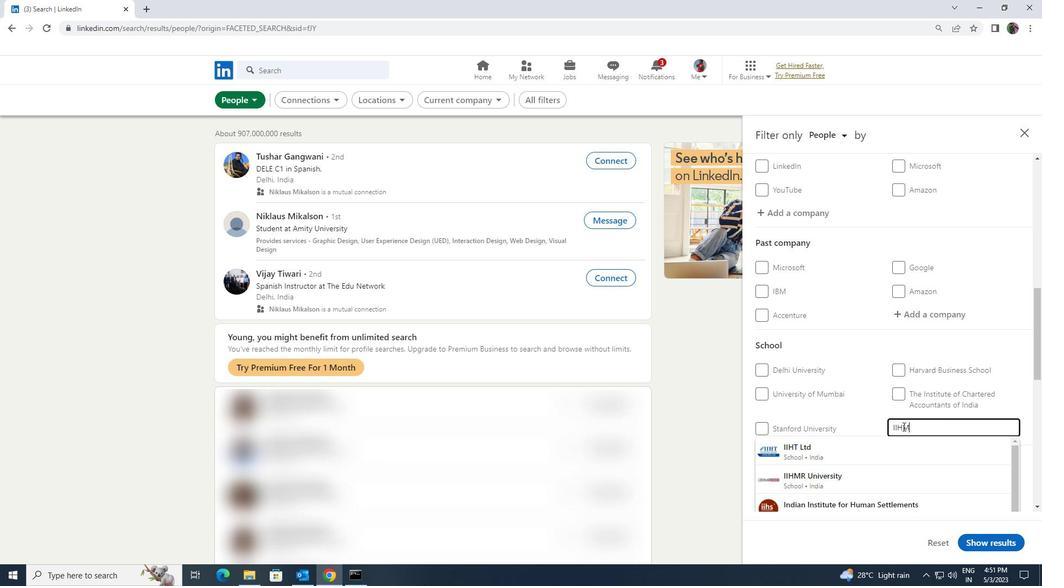 
Action: Mouse moved to (905, 444)
Screenshot: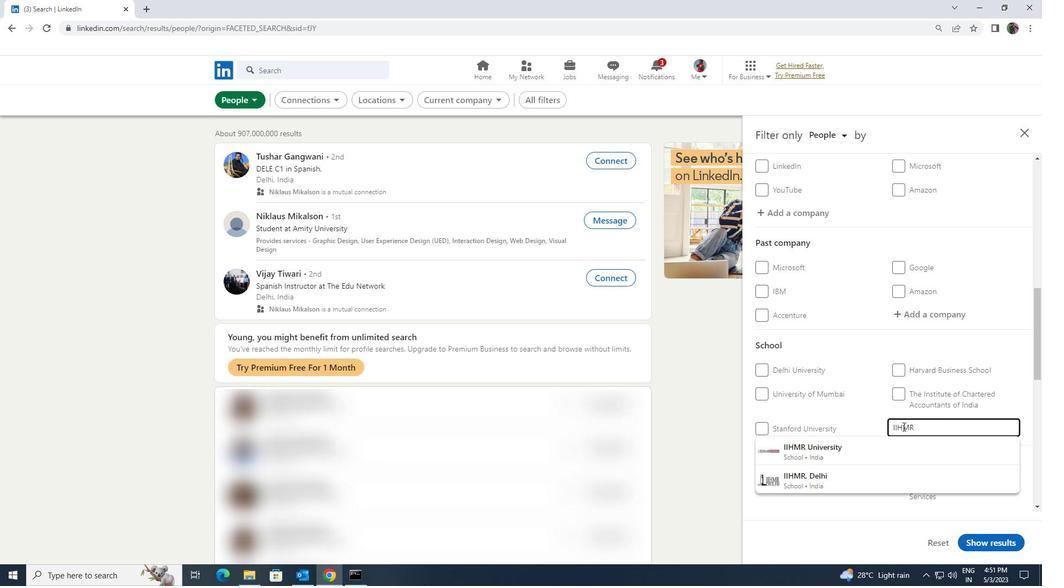 
Action: Mouse pressed left at (905, 444)
Screenshot: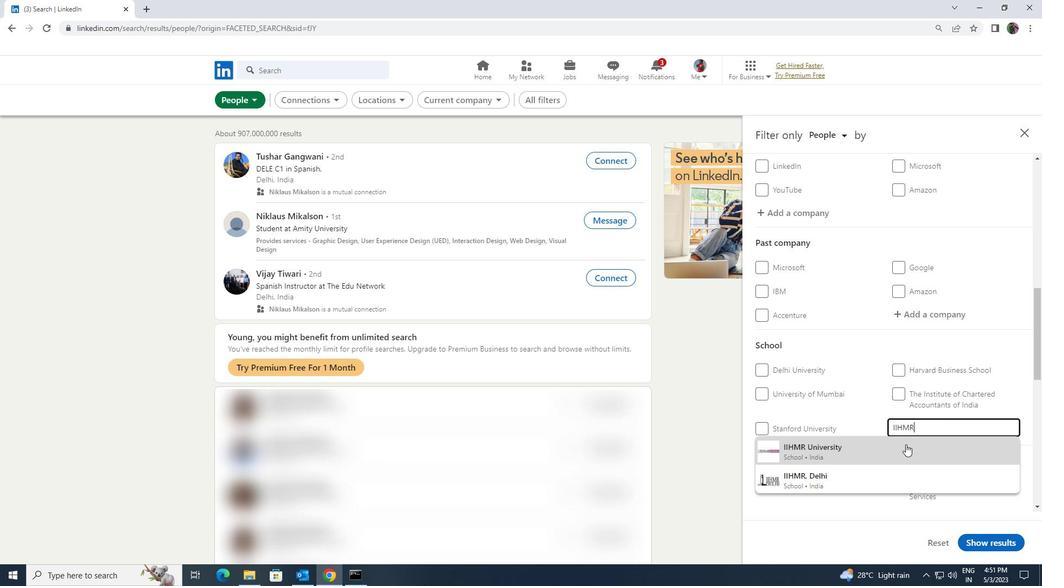 
Action: Mouse scrolled (905, 444) with delta (0, 0)
Screenshot: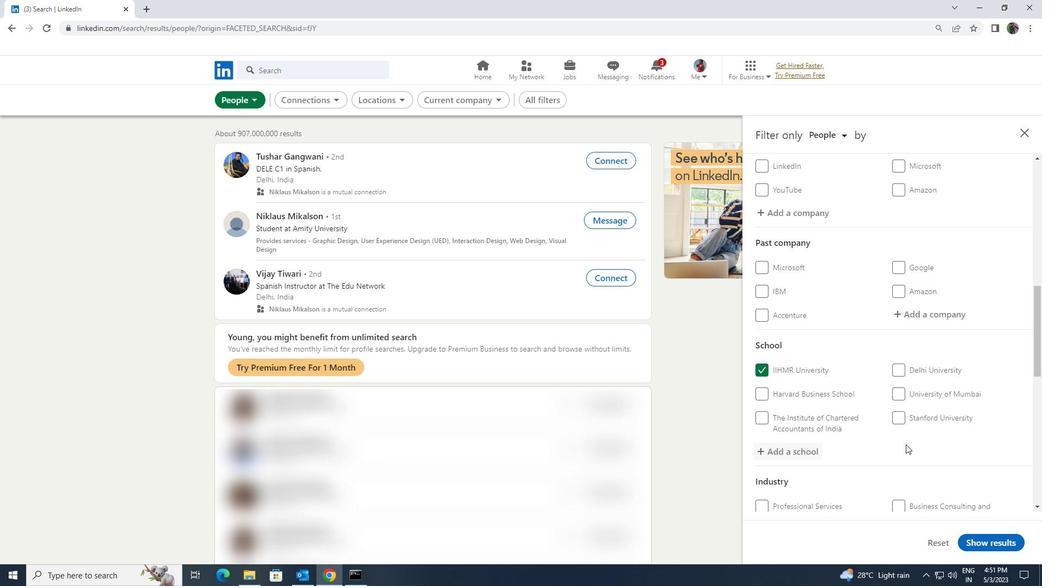 
Action: Mouse scrolled (905, 444) with delta (0, 0)
Screenshot: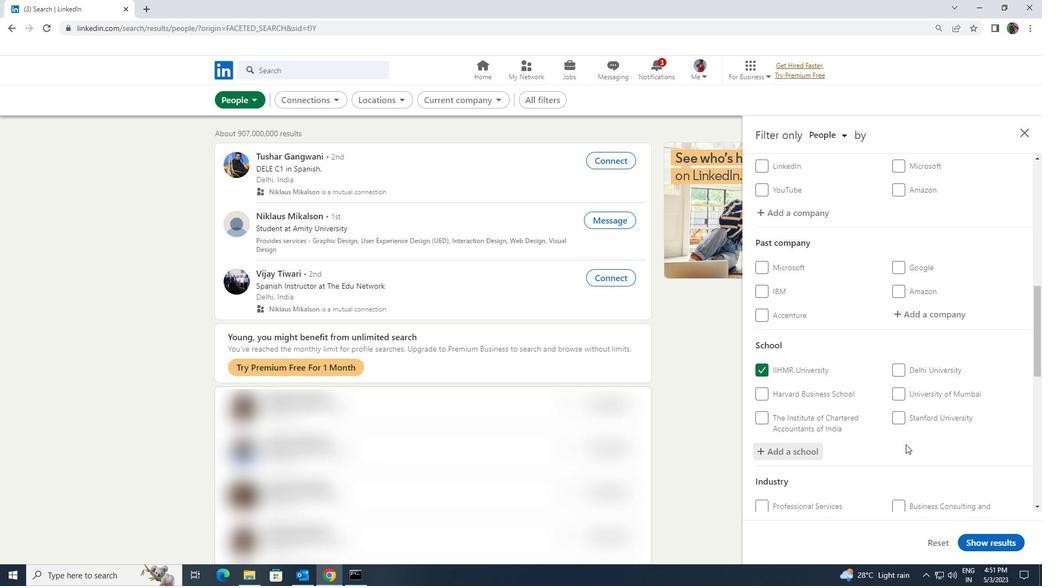 
Action: Mouse scrolled (905, 444) with delta (0, 0)
Screenshot: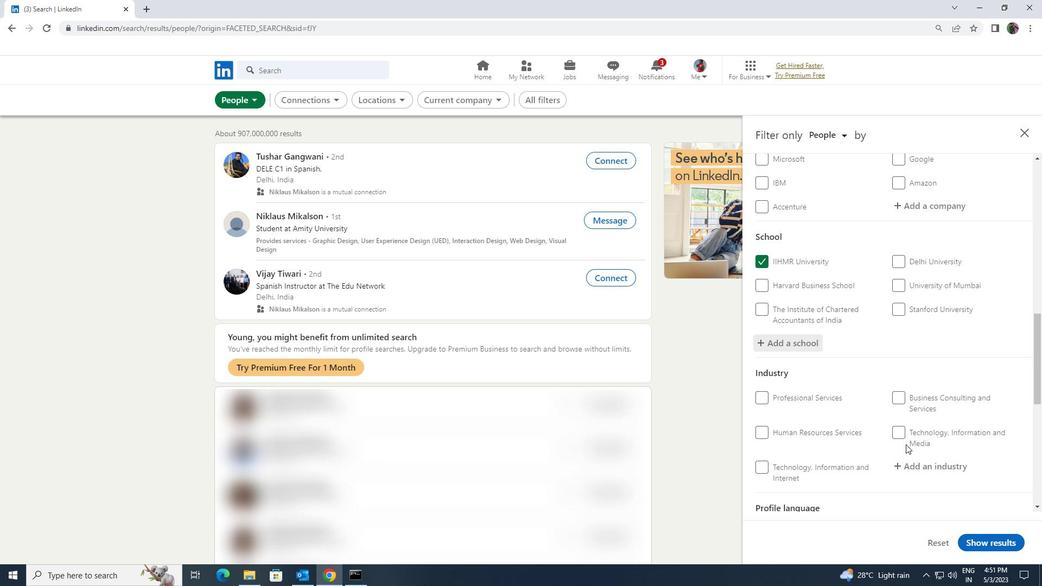 
Action: Mouse moved to (908, 414)
Screenshot: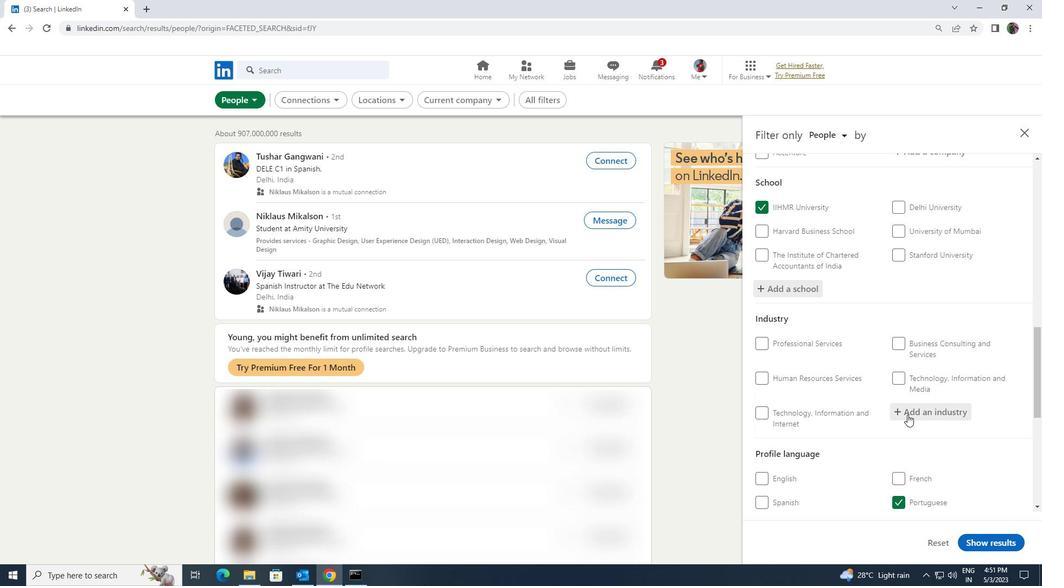 
Action: Mouse pressed left at (908, 414)
Screenshot: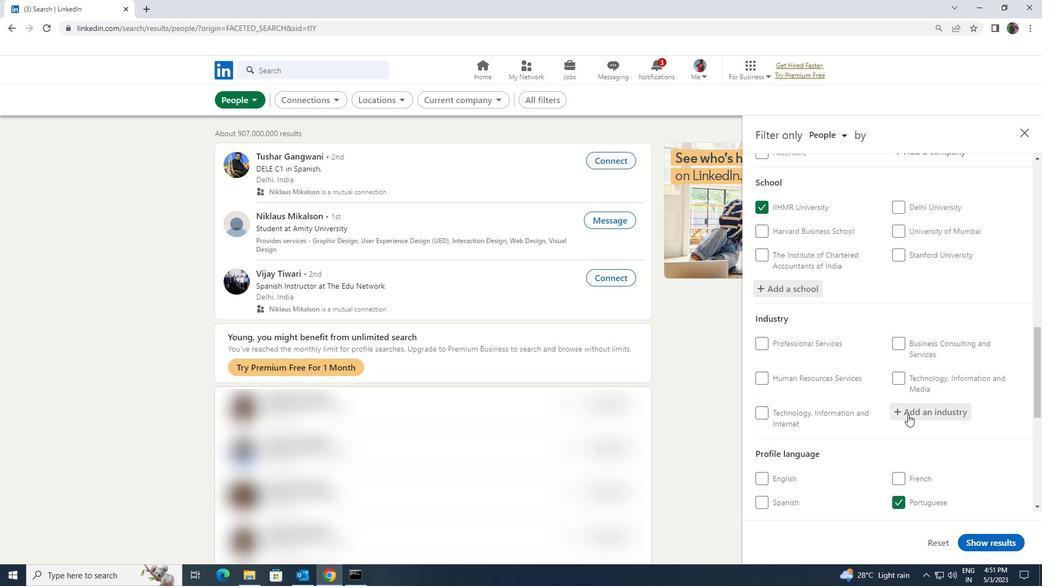 
Action: Key pressed <Key.shift><Key.shift><Key.shift><Key.shift><Key.shift><Key.shift><Key.shift><Key.shift><Key.shift>AUTOMATION
Screenshot: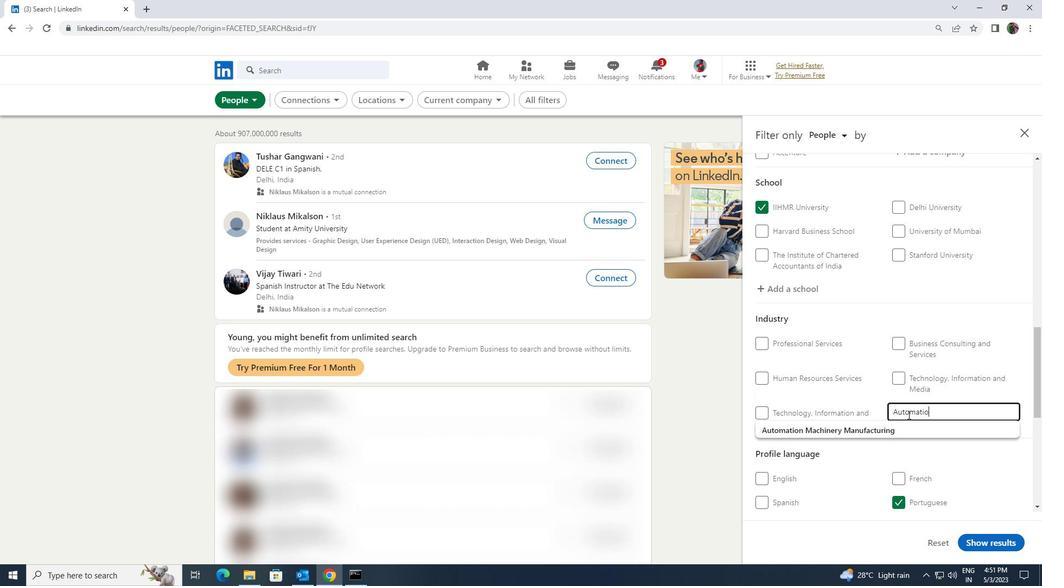 
Action: Mouse moved to (902, 425)
Screenshot: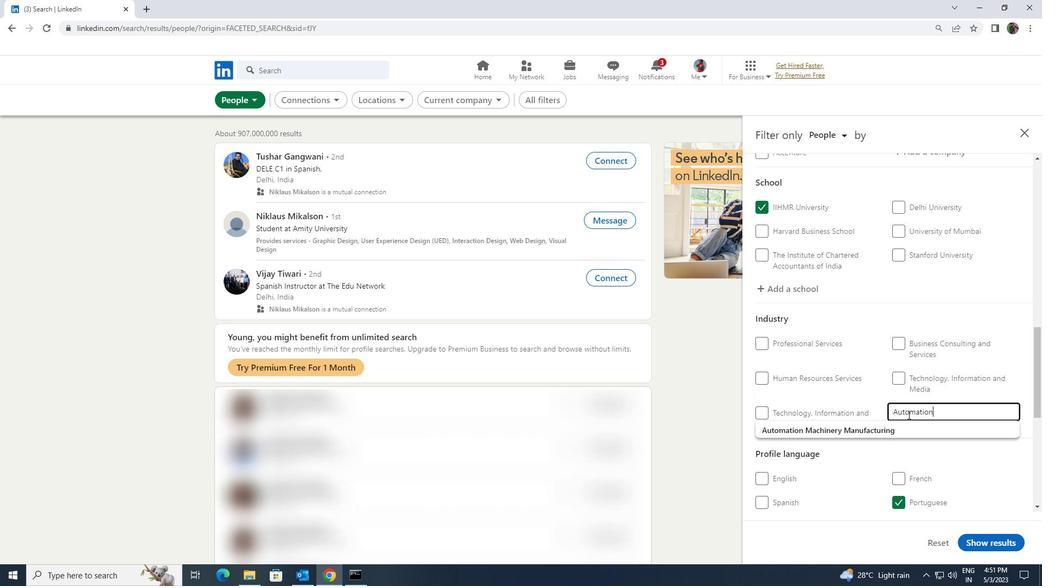 
Action: Mouse pressed left at (902, 425)
Screenshot: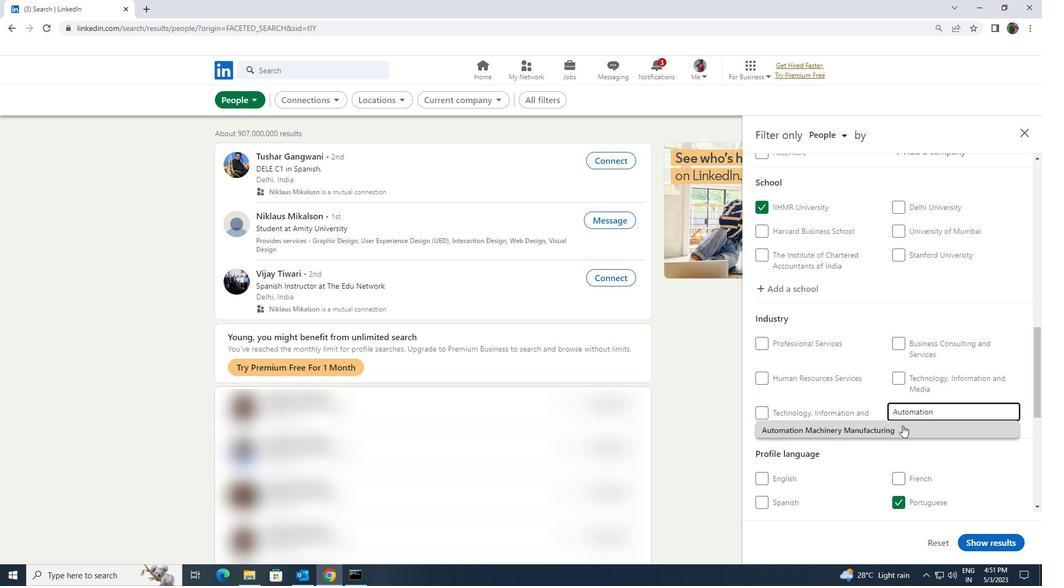 
Action: Mouse scrolled (902, 425) with delta (0, 0)
Screenshot: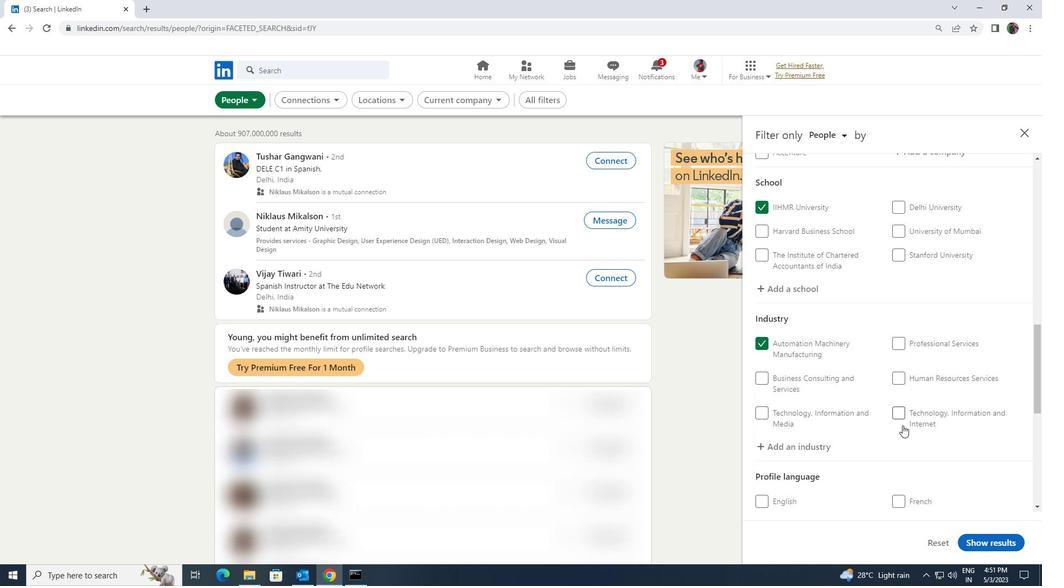 
Action: Mouse scrolled (902, 425) with delta (0, 0)
Screenshot: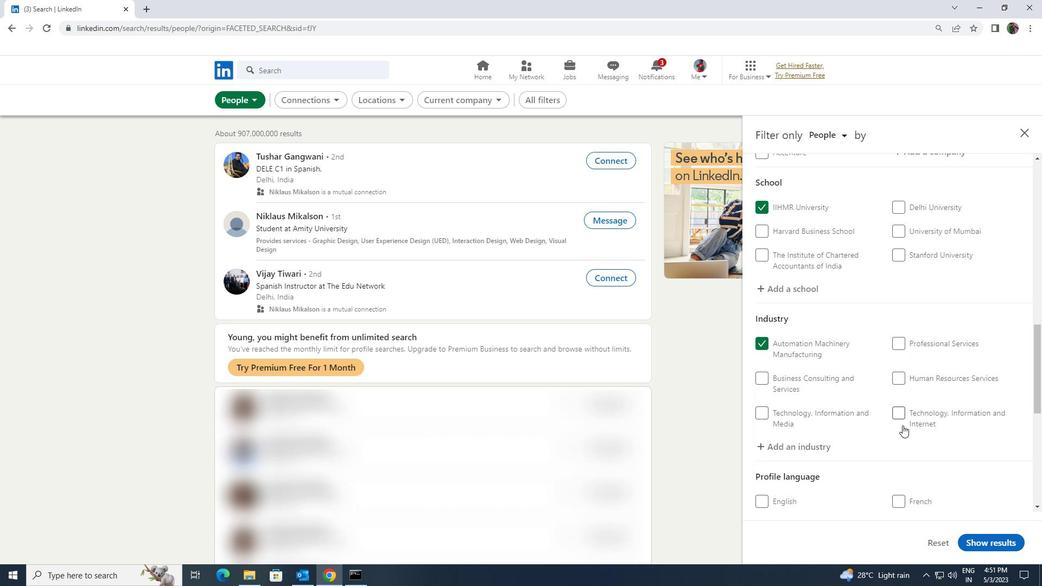 
Action: Mouse scrolled (902, 425) with delta (0, 0)
Screenshot: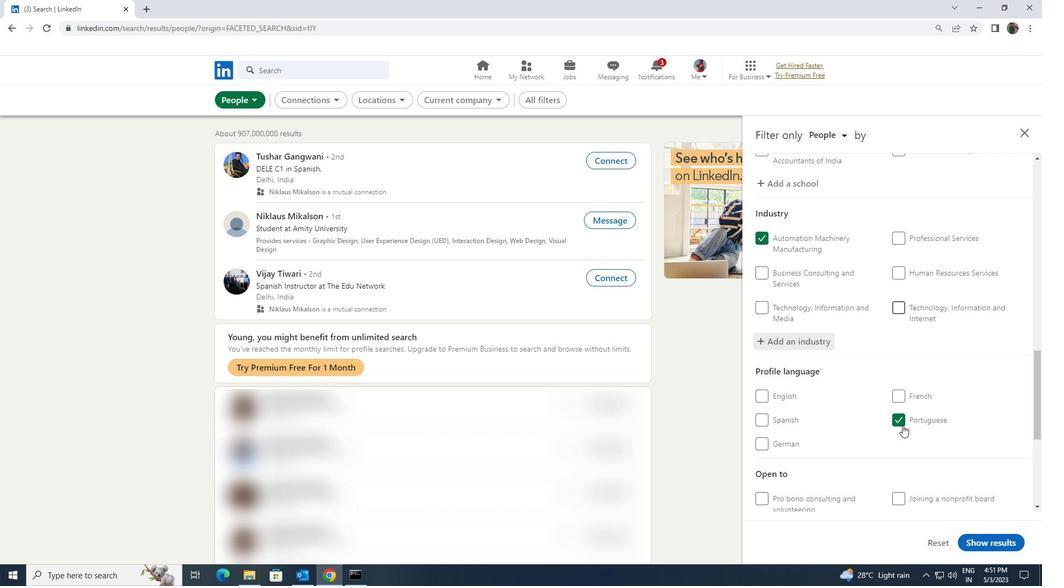 
Action: Mouse scrolled (902, 425) with delta (0, 0)
Screenshot: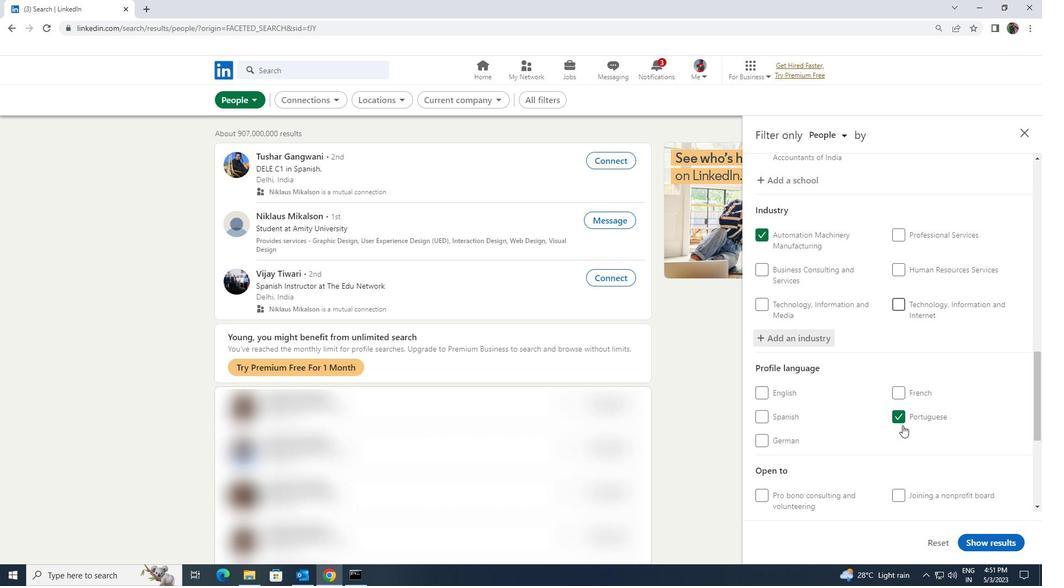 
Action: Mouse scrolled (902, 425) with delta (0, 0)
Screenshot: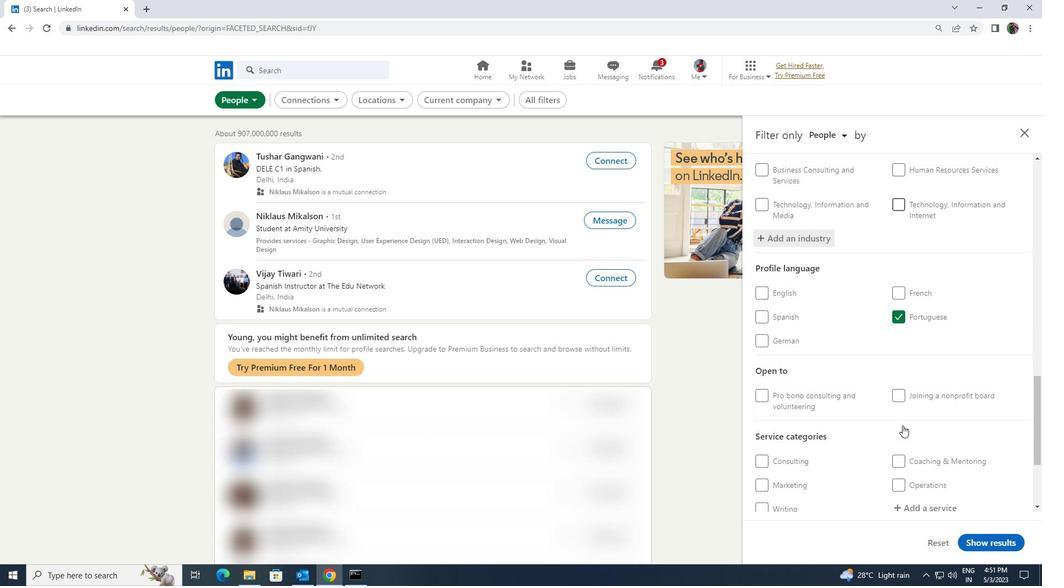 
Action: Mouse scrolled (902, 425) with delta (0, 0)
Screenshot: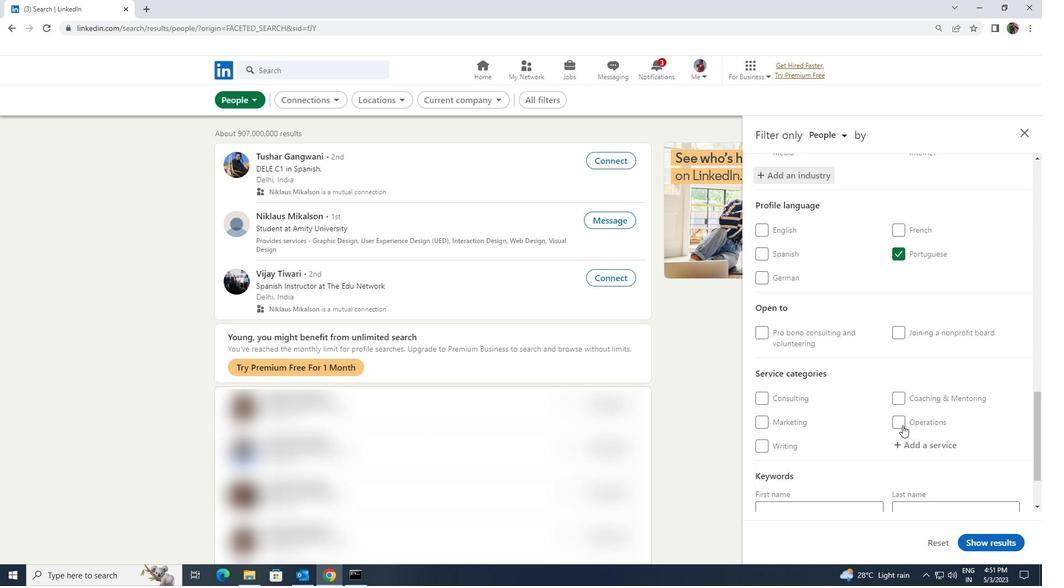 
Action: Mouse moved to (924, 395)
Screenshot: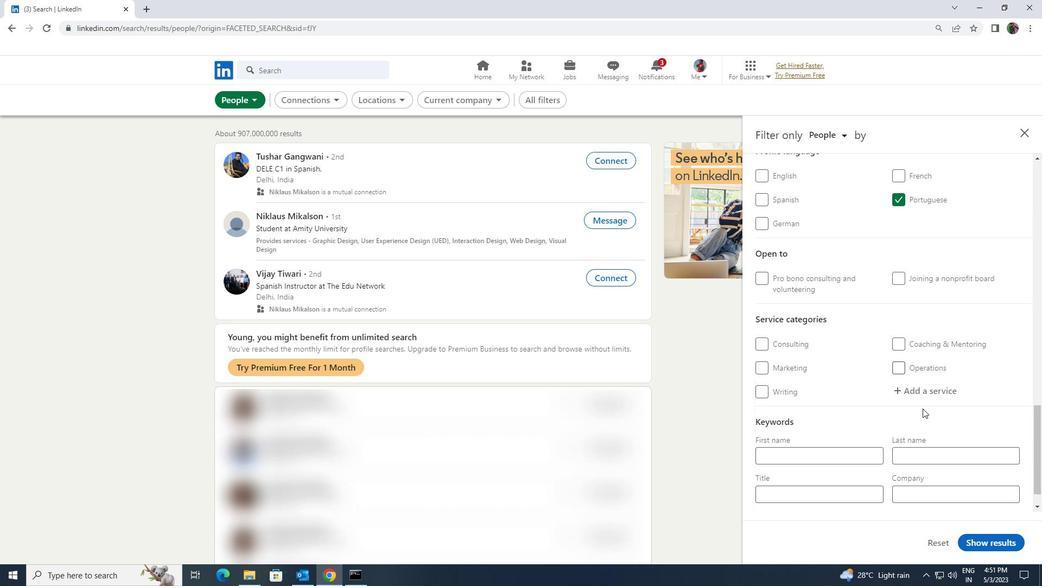 
Action: Mouse pressed left at (924, 395)
Screenshot: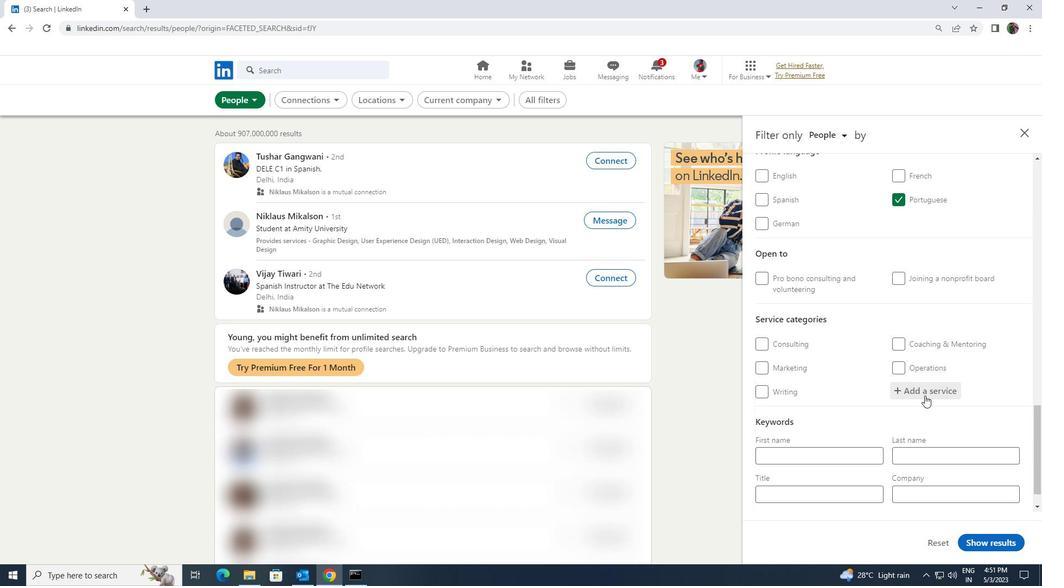 
Action: Key pressed <Key.shift><Key.shift><Key.shift><Key.shift><Key.shift><Key.shift><Key.shift><Key.shift><Key.shift><Key.shift><Key.shift><Key.shift><Key.shift>CYBERSE
Screenshot: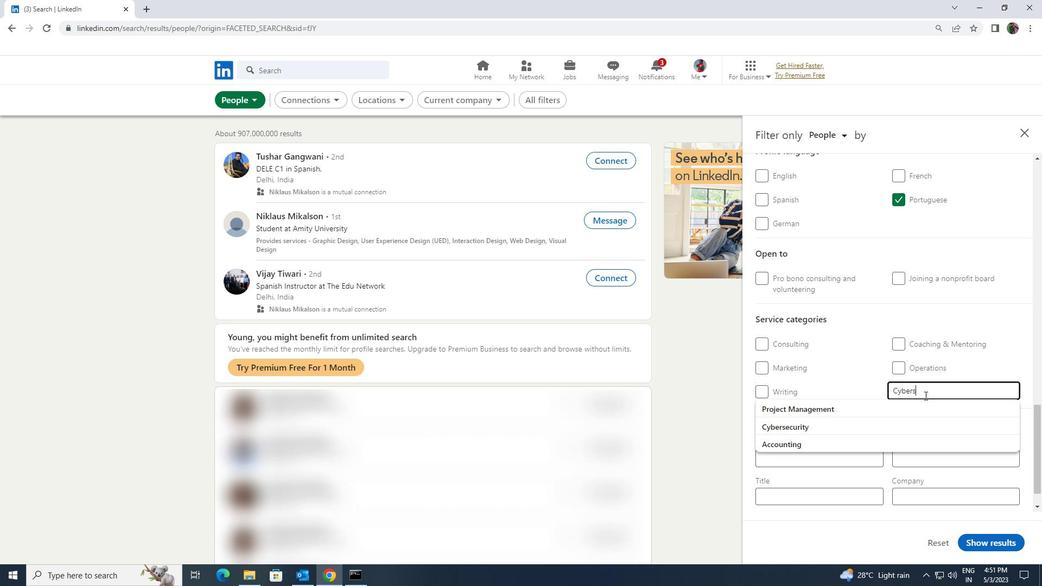 
Action: Mouse moved to (913, 401)
Screenshot: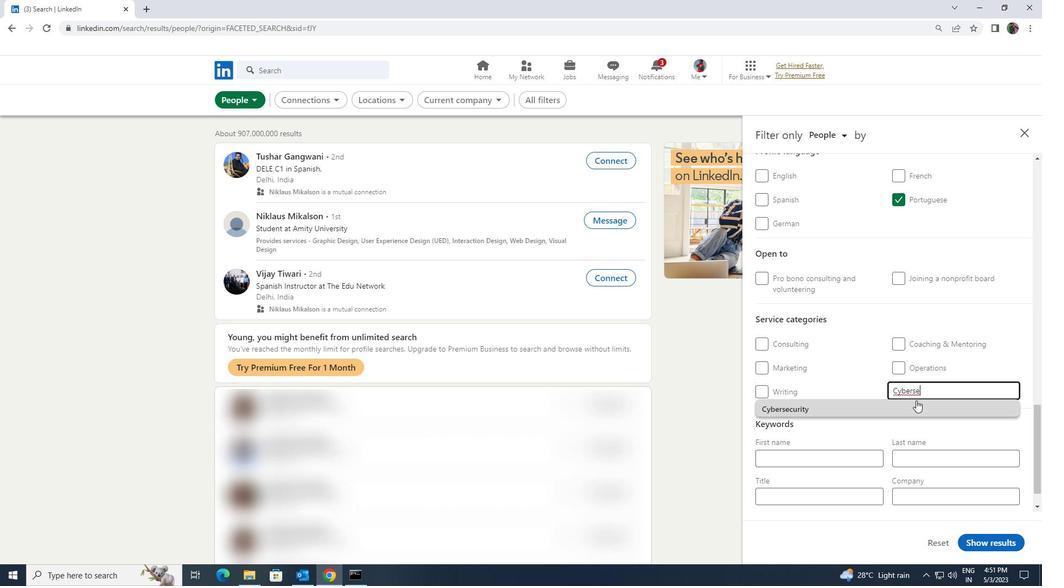 
Action: Mouse pressed left at (913, 401)
Screenshot: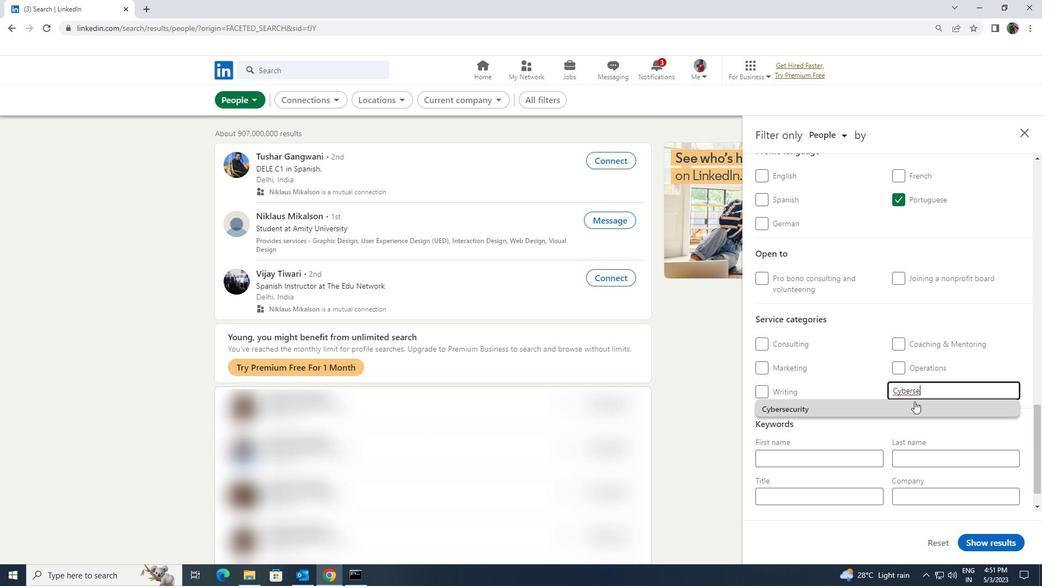 
Action: Mouse scrolled (913, 401) with delta (0, 0)
Screenshot: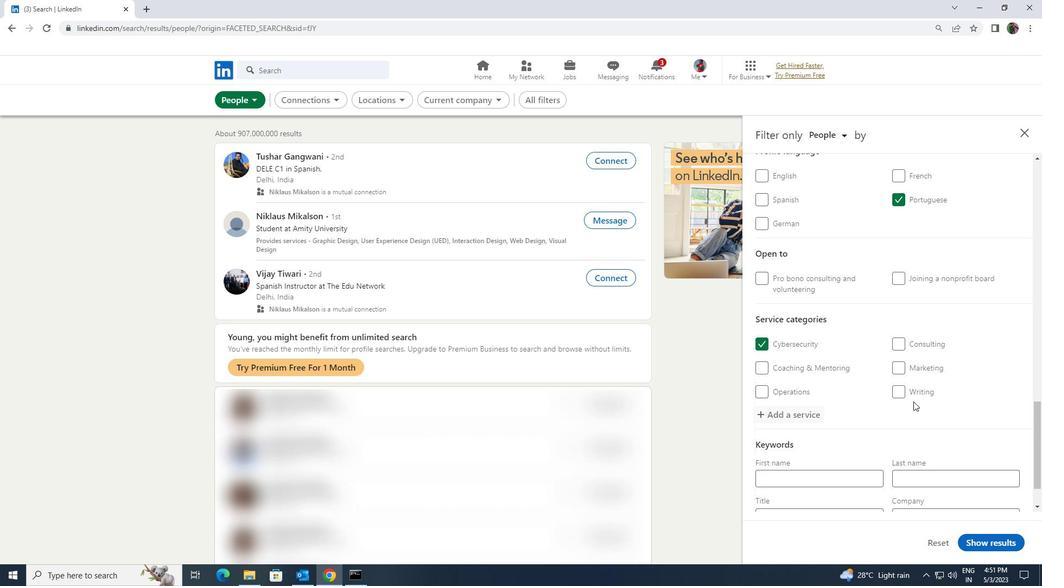 
Action: Mouse scrolled (913, 401) with delta (0, 0)
Screenshot: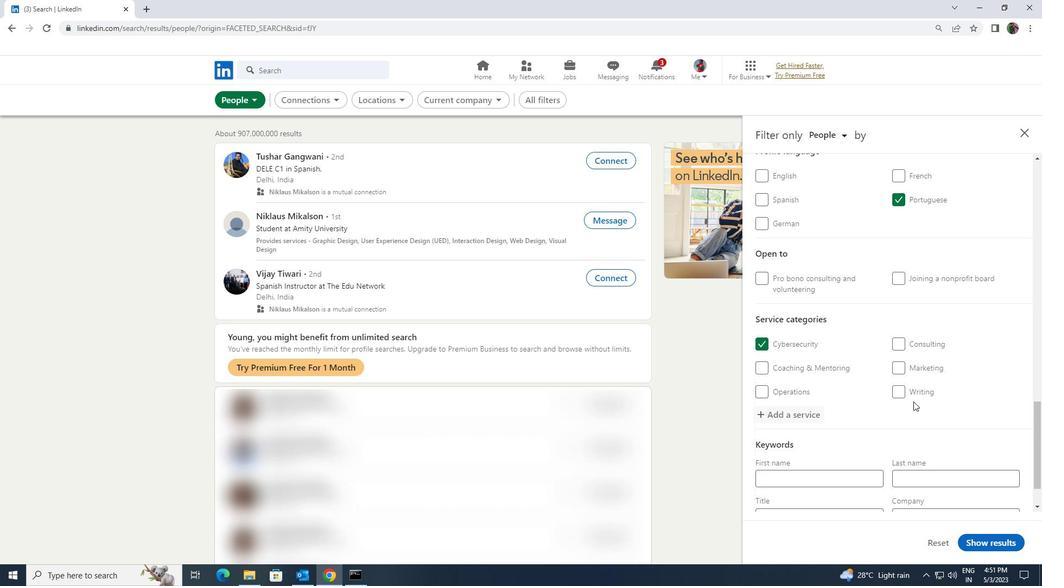
Action: Mouse moved to (877, 459)
Screenshot: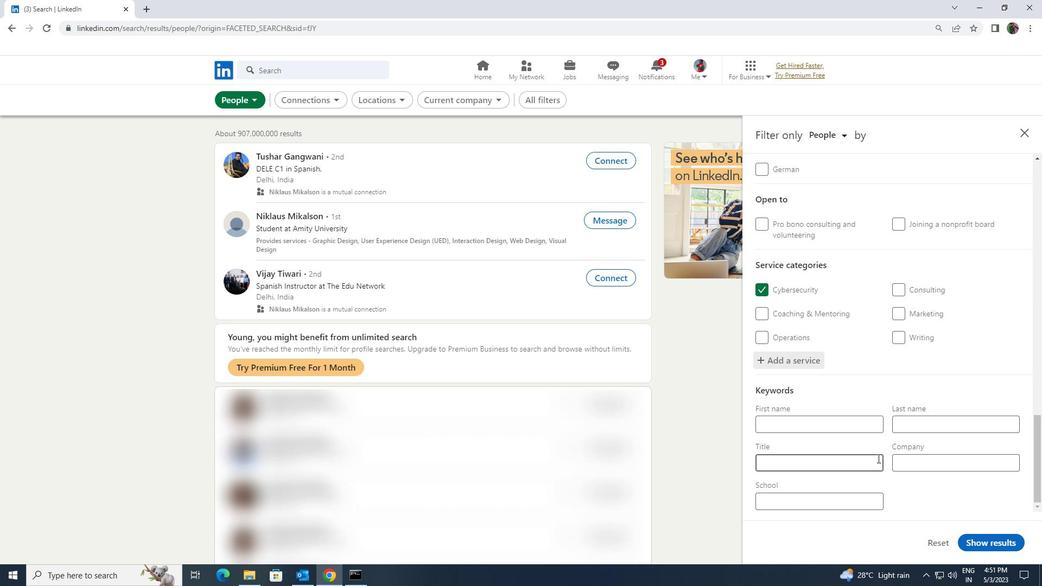 
Action: Mouse pressed left at (877, 459)
Screenshot: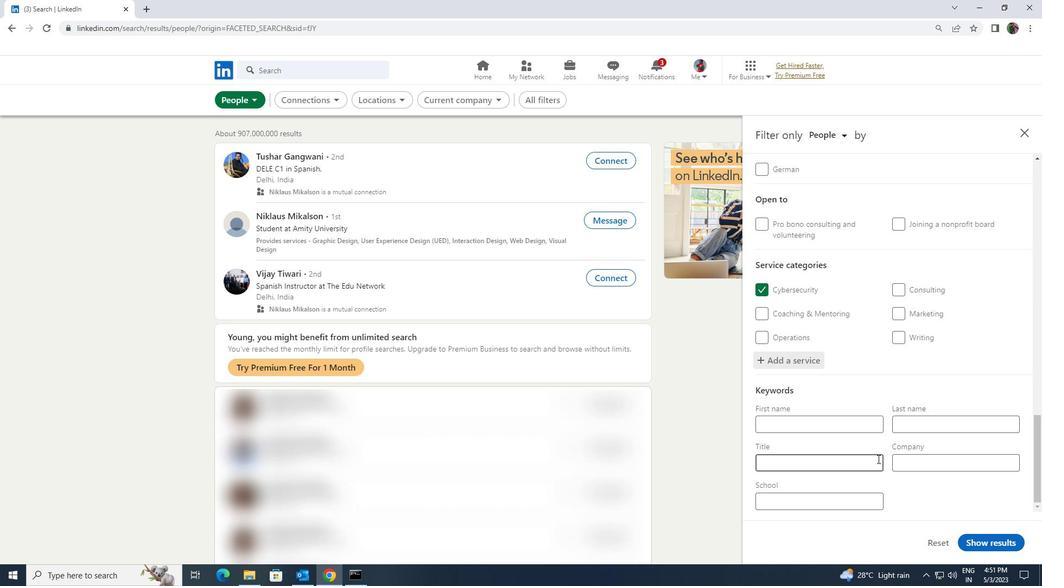 
Action: Key pressed <Key.shift><Key.shift><Key.shift>PUBLIC<Key.space><Key.shift>RELATIONS<Key.space><Key.shift><Key.shift>SPECIALIST
Screenshot: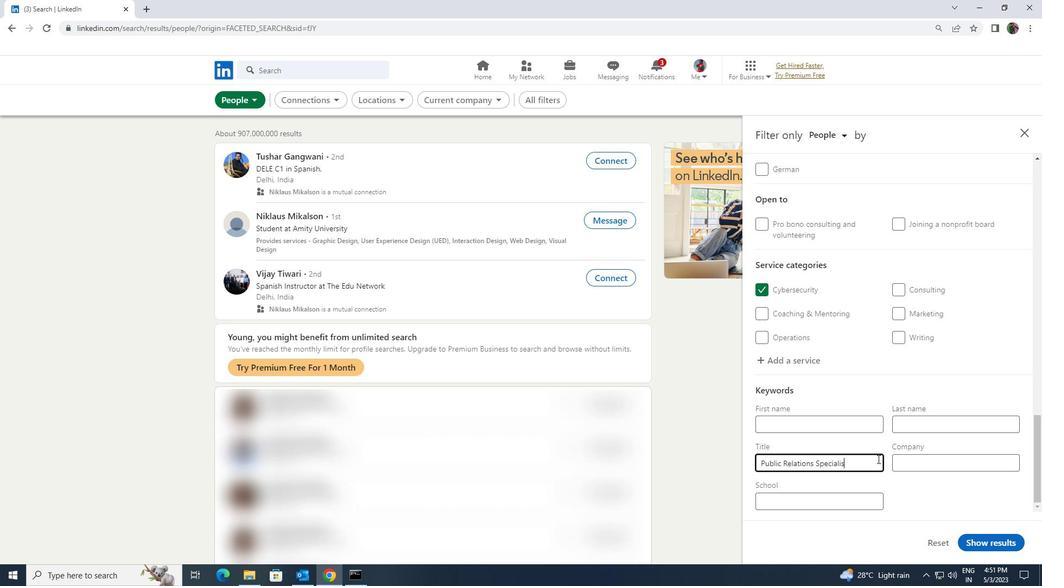 
Action: Mouse moved to (965, 538)
Screenshot: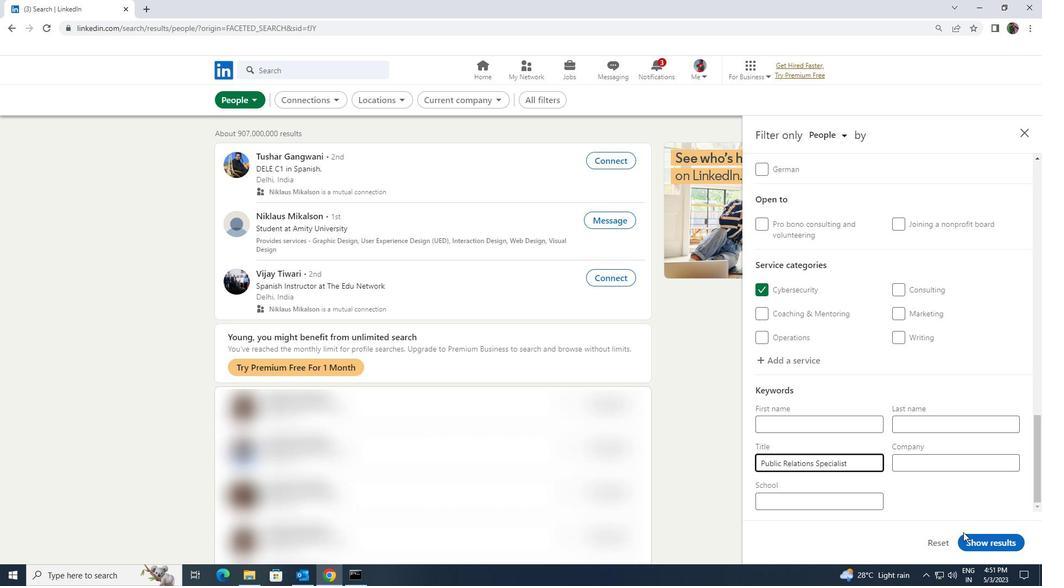 
Action: Mouse pressed left at (965, 538)
Screenshot: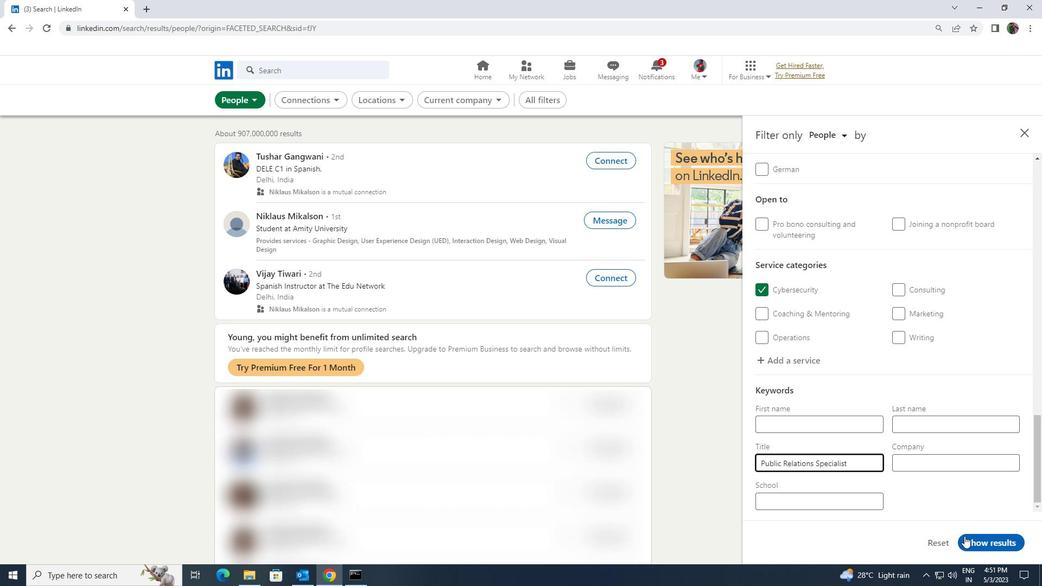 
